 Task: Change  the formatting of the data to Which is Greater than 10 In conditional formating, put the option 'Red Text. 'add another formatting option Format As Table, insert the option Light Gray, Table style light 1 In the sheet   Optimize Sales   book
Action: Mouse moved to (31, 131)
Screenshot: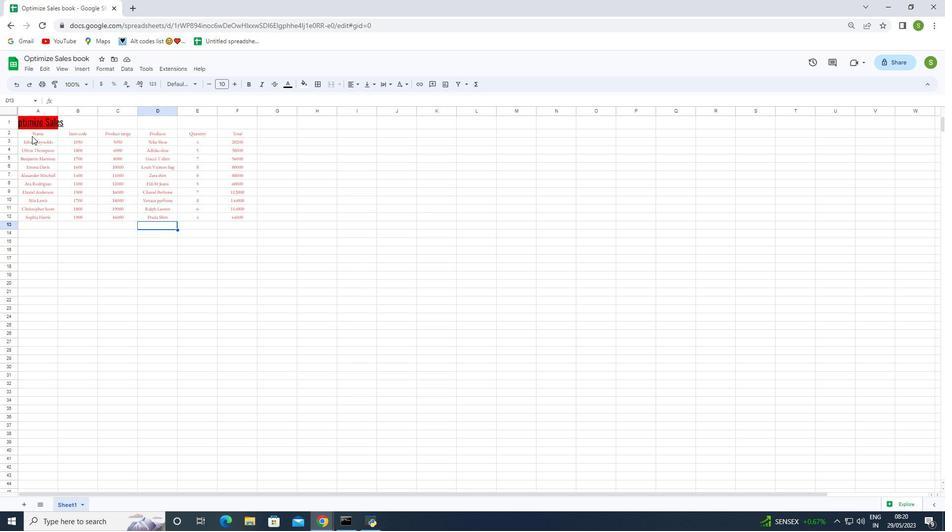 
Action: Mouse pressed left at (31, 131)
Screenshot: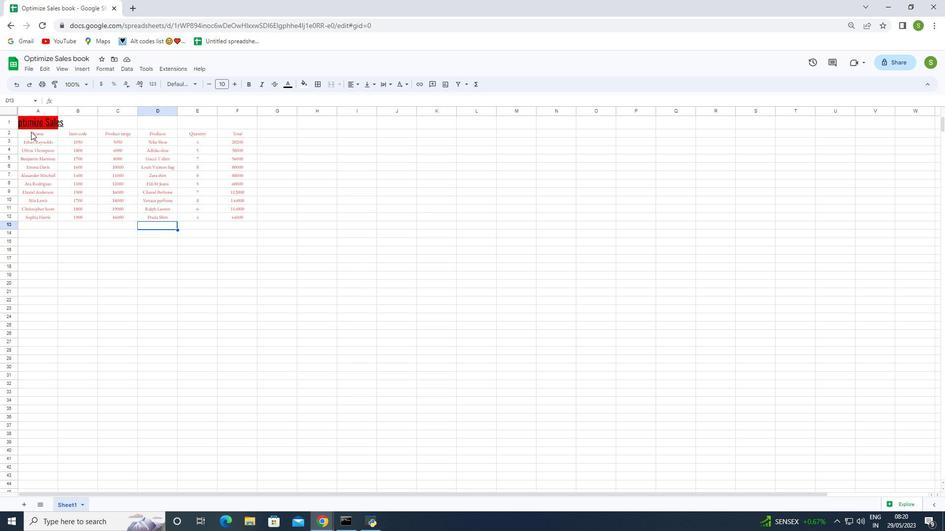 
Action: Mouse moved to (108, 70)
Screenshot: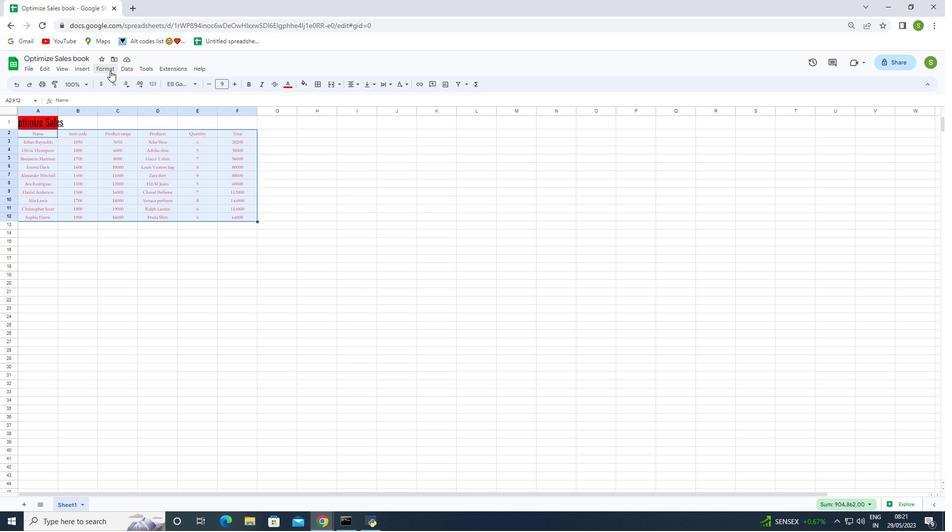 
Action: Mouse pressed left at (108, 70)
Screenshot: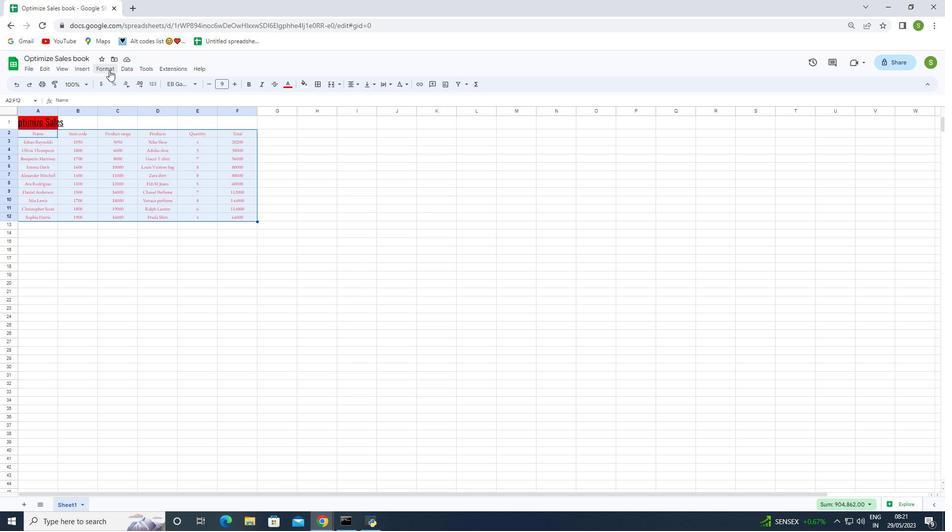 
Action: Mouse moved to (133, 199)
Screenshot: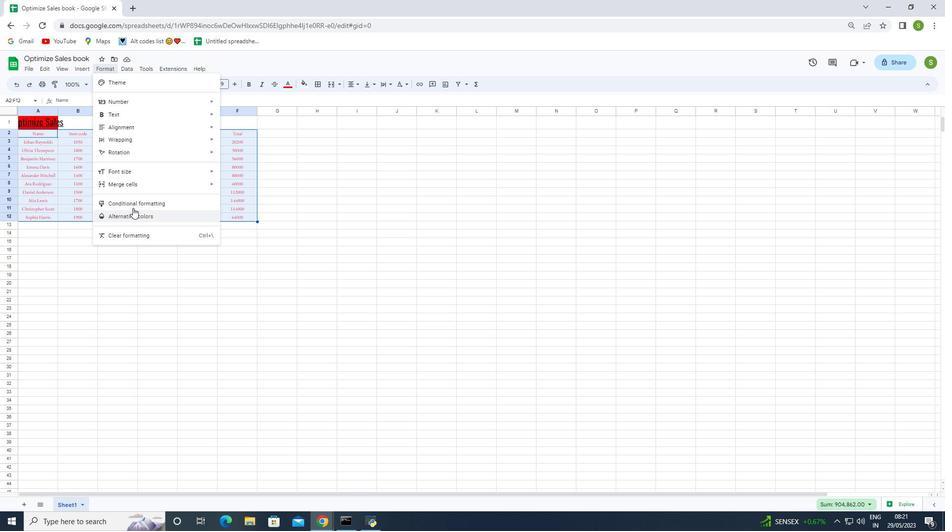 
Action: Mouse pressed left at (133, 199)
Screenshot: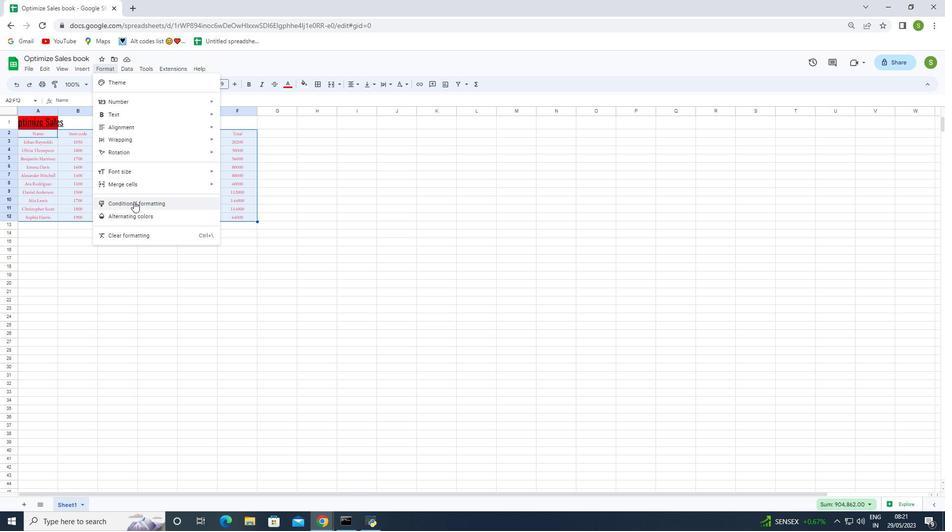 
Action: Mouse moved to (838, 191)
Screenshot: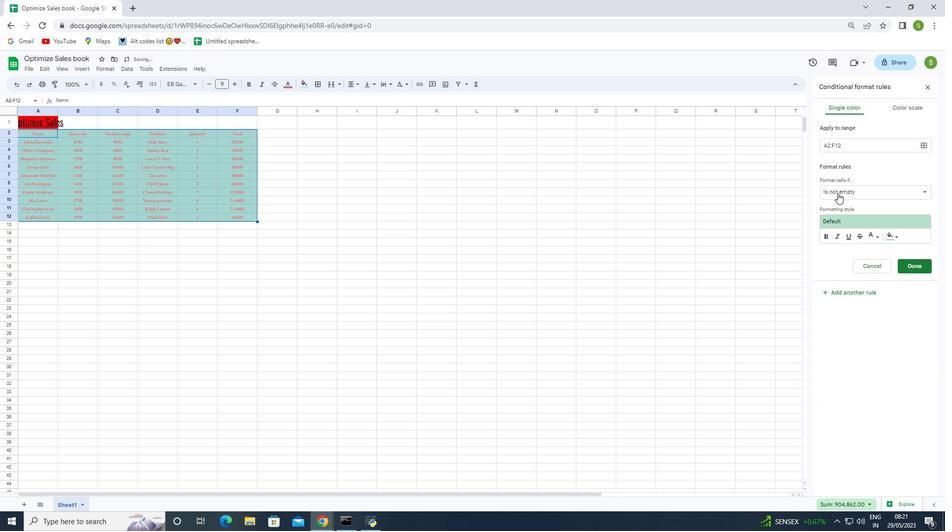 
Action: Mouse pressed left at (838, 191)
Screenshot: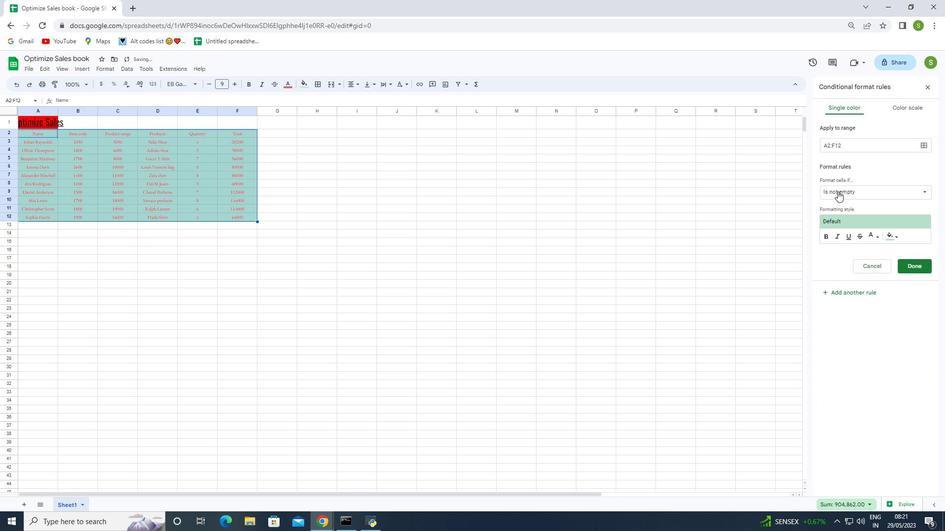 
Action: Mouse moved to (853, 319)
Screenshot: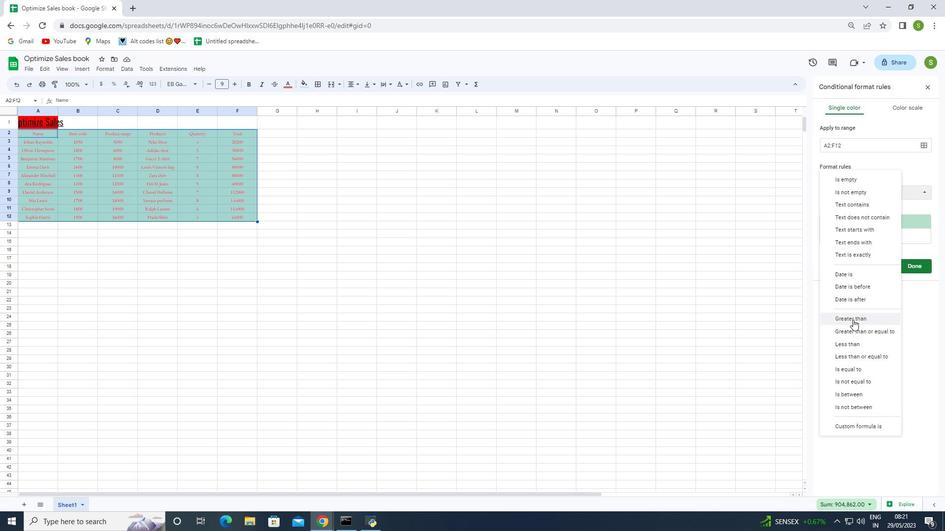 
Action: Mouse pressed left at (853, 319)
Screenshot: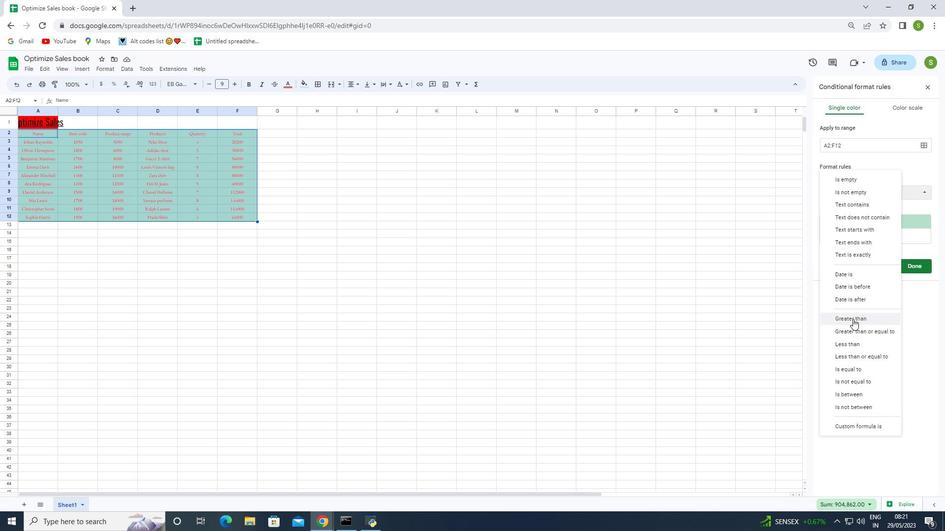 
Action: Mouse moved to (844, 212)
Screenshot: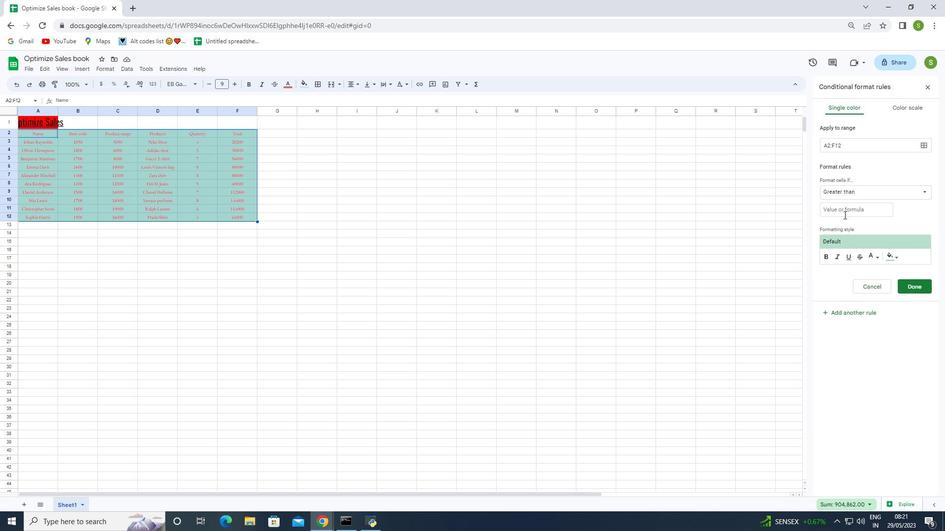 
Action: Mouse pressed left at (844, 212)
Screenshot: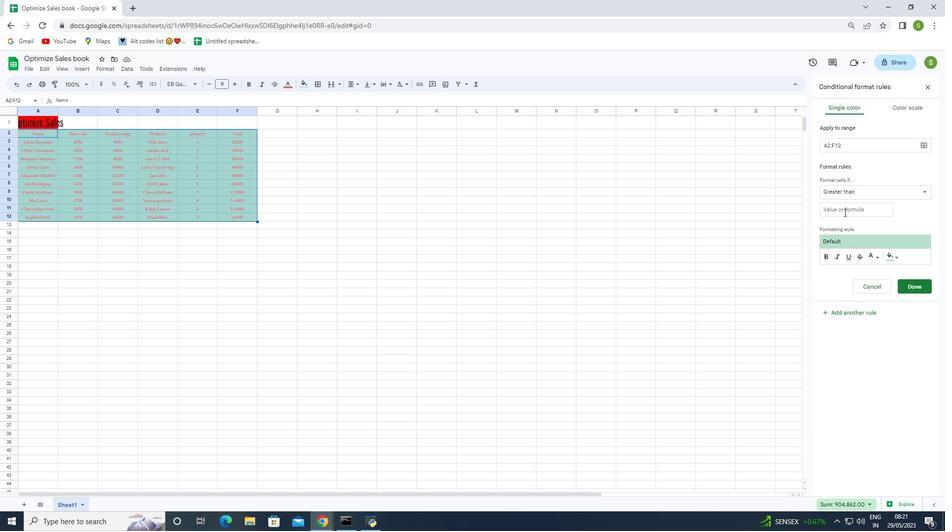 
Action: Key pressed 10
Screenshot: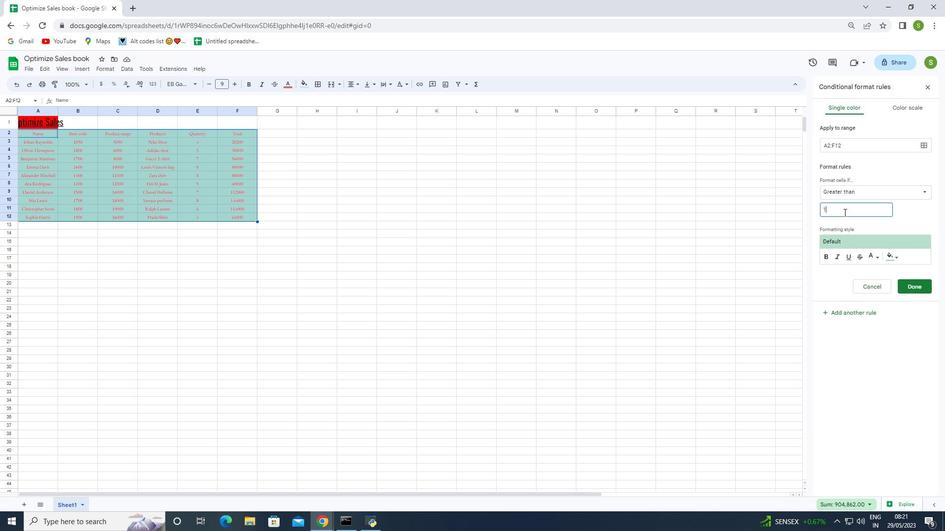 
Action: Mouse moved to (876, 255)
Screenshot: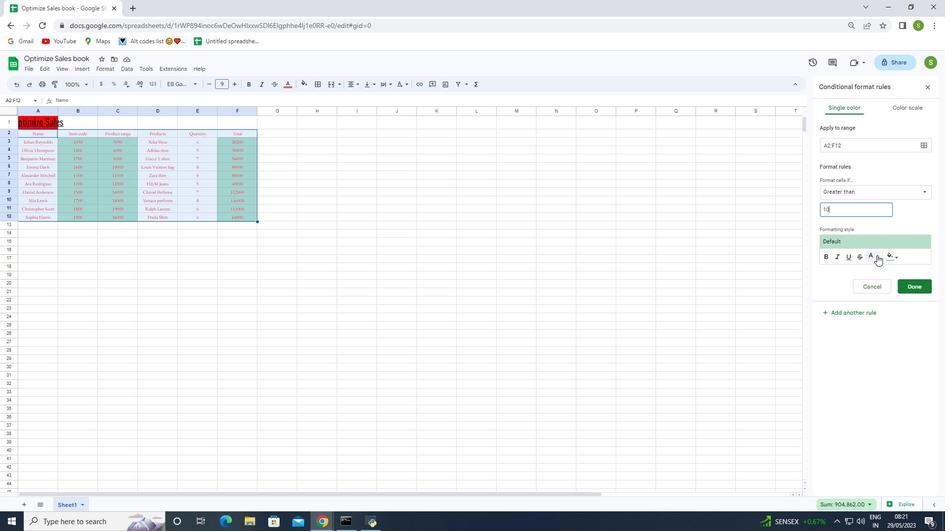 
Action: Mouse pressed left at (876, 255)
Screenshot: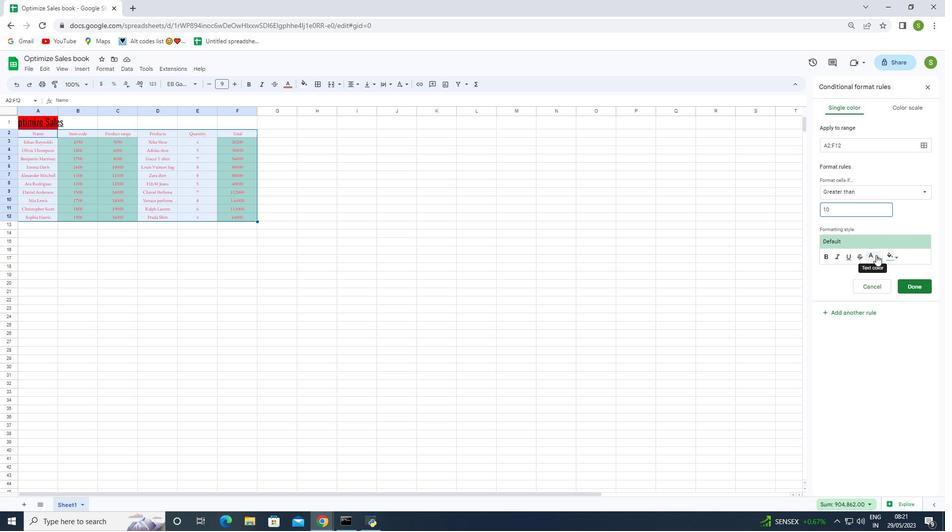 
Action: Mouse moved to (805, 292)
Screenshot: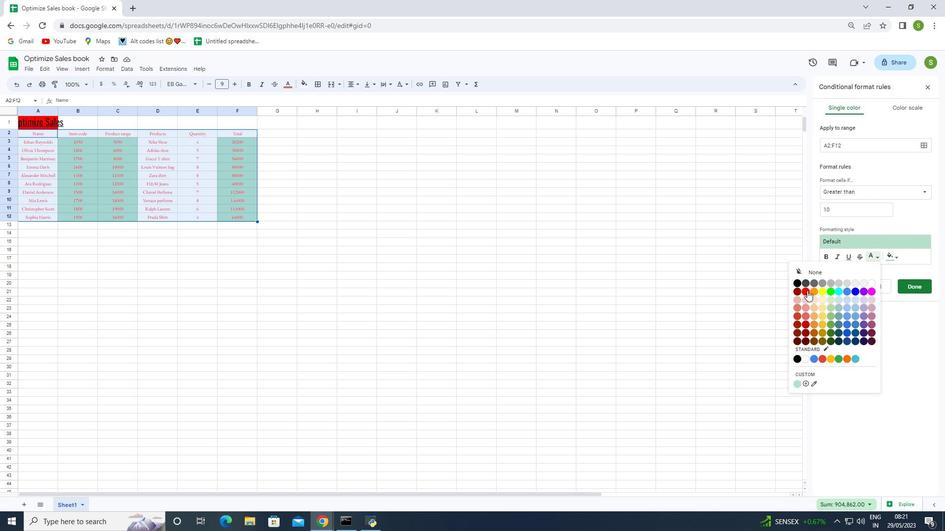
Action: Mouse pressed left at (805, 292)
Screenshot: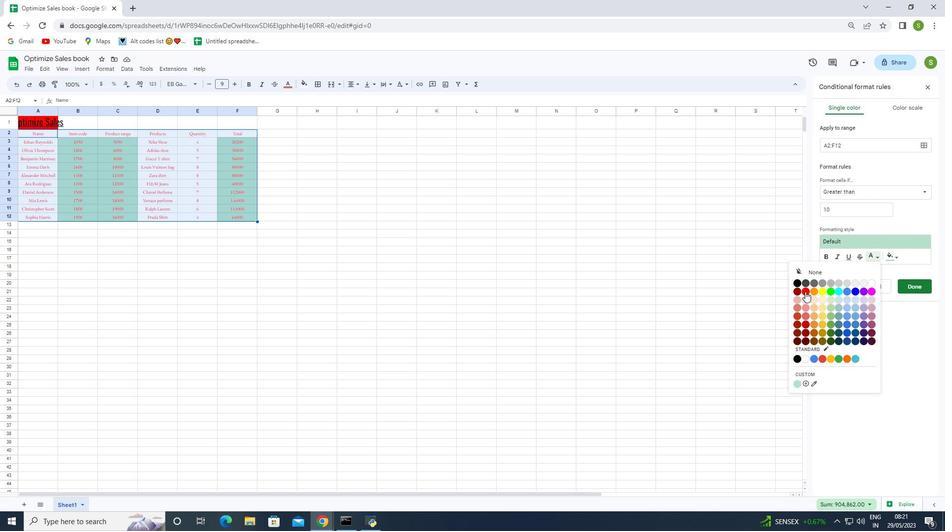 
Action: Mouse moved to (894, 257)
Screenshot: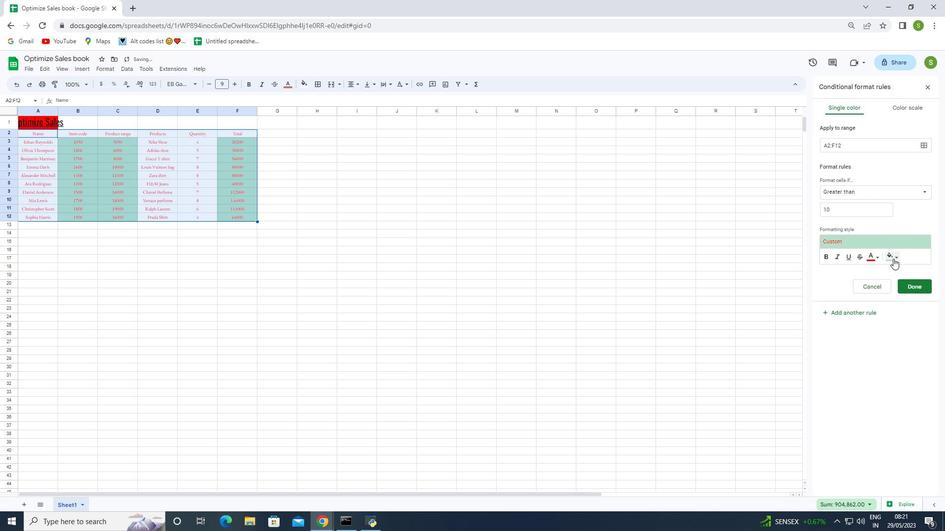
Action: Mouse pressed left at (894, 257)
Screenshot: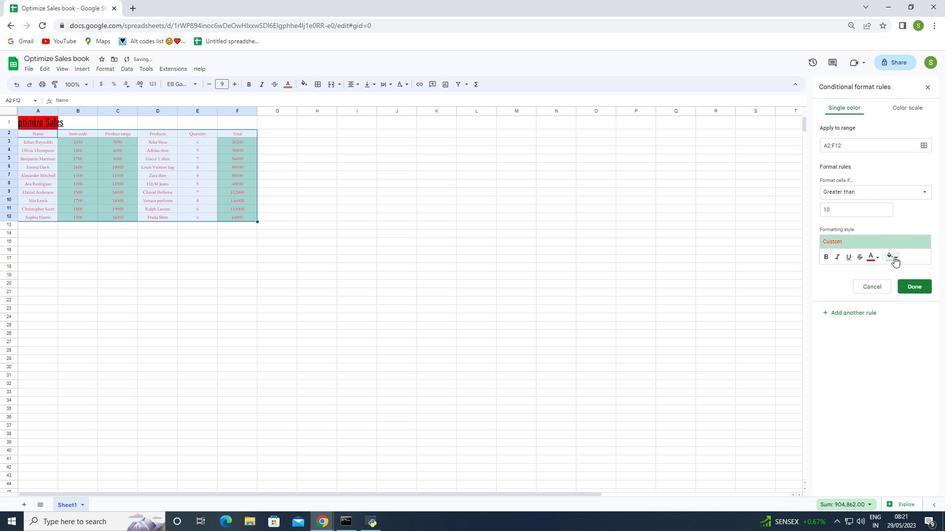 
Action: Mouse moved to (828, 271)
Screenshot: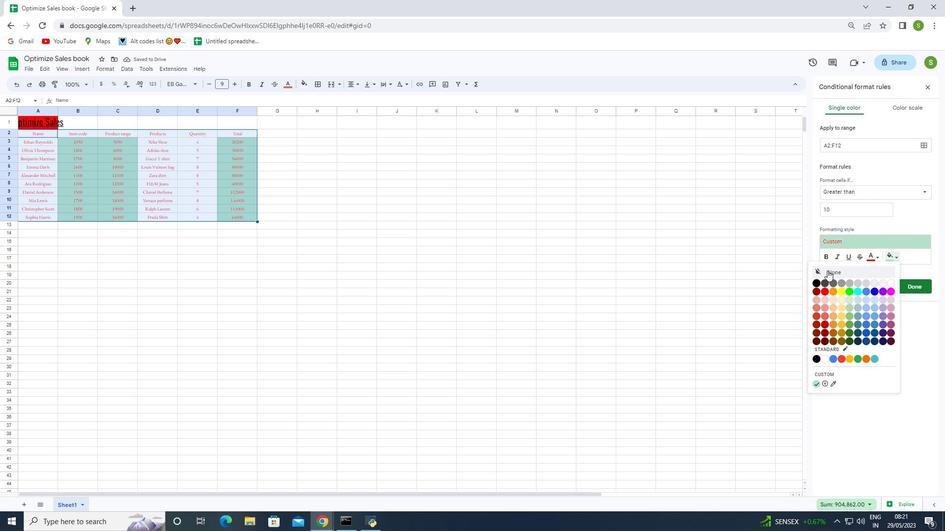 
Action: Mouse pressed left at (828, 271)
Screenshot: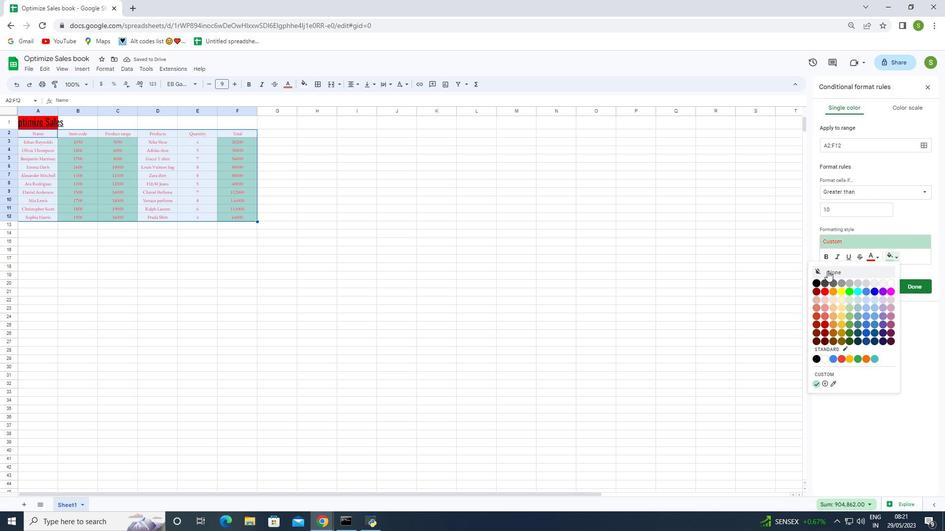
Action: Mouse moved to (215, 284)
Screenshot: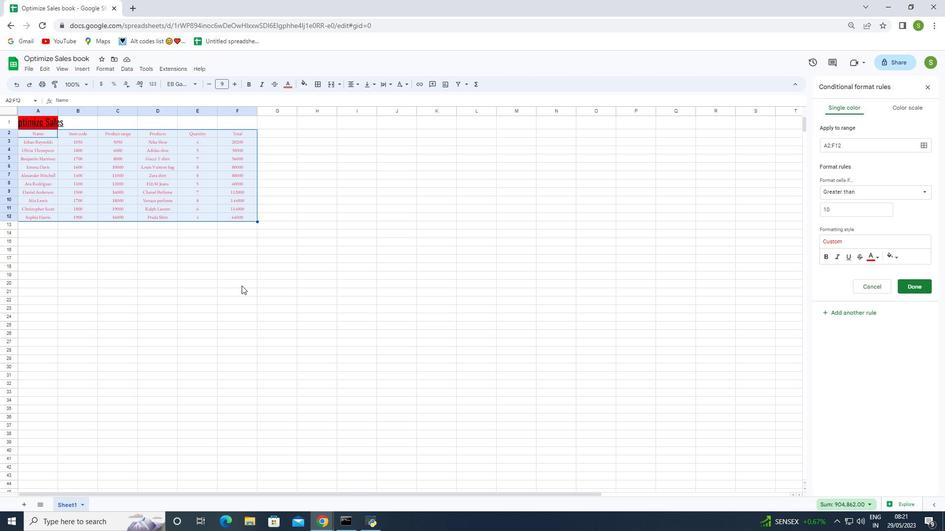 
Action: Mouse pressed left at (215, 284)
Screenshot: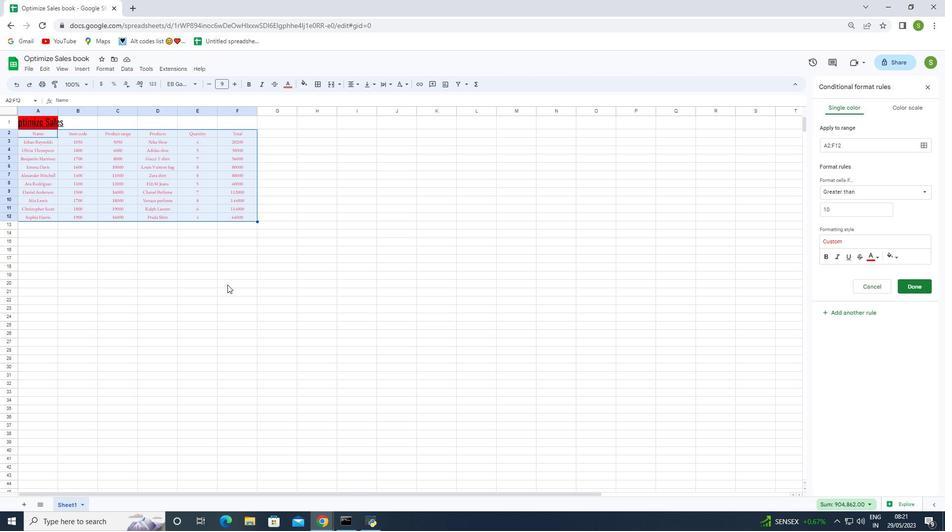 
Action: Mouse moved to (21, 123)
Screenshot: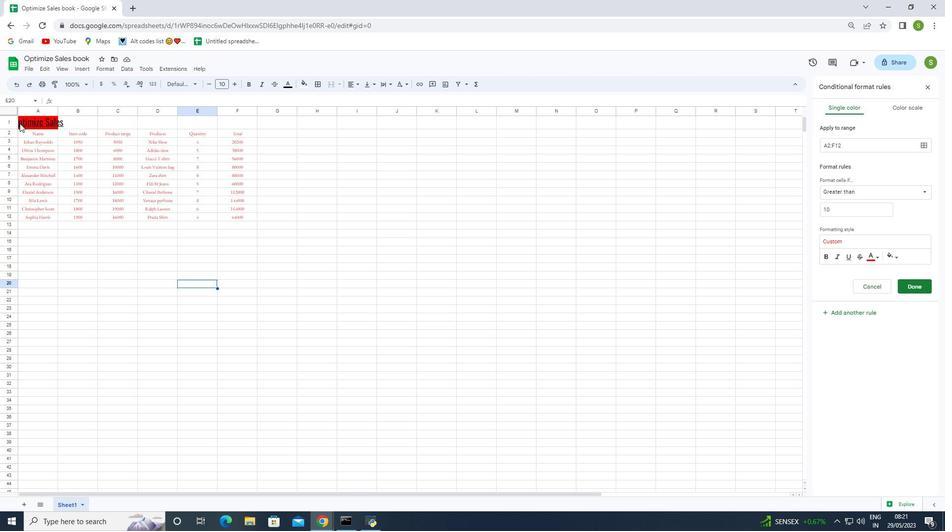 
Action: Mouse pressed left at (21, 123)
Screenshot: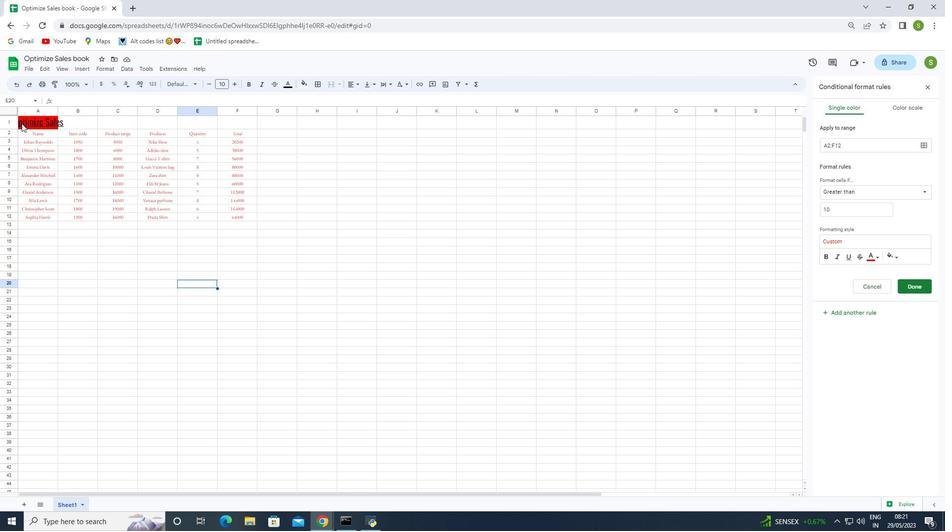 
Action: Mouse moved to (305, 86)
Screenshot: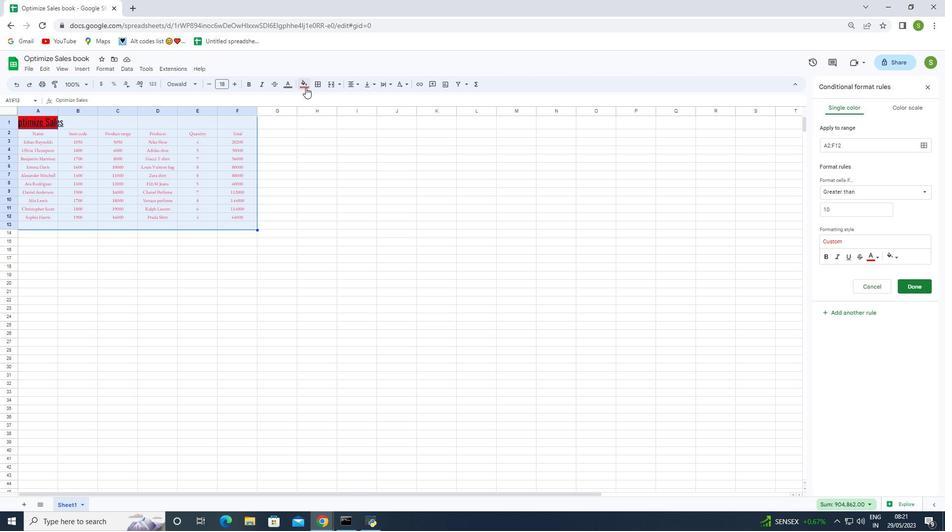 
Action: Mouse pressed left at (305, 86)
Screenshot: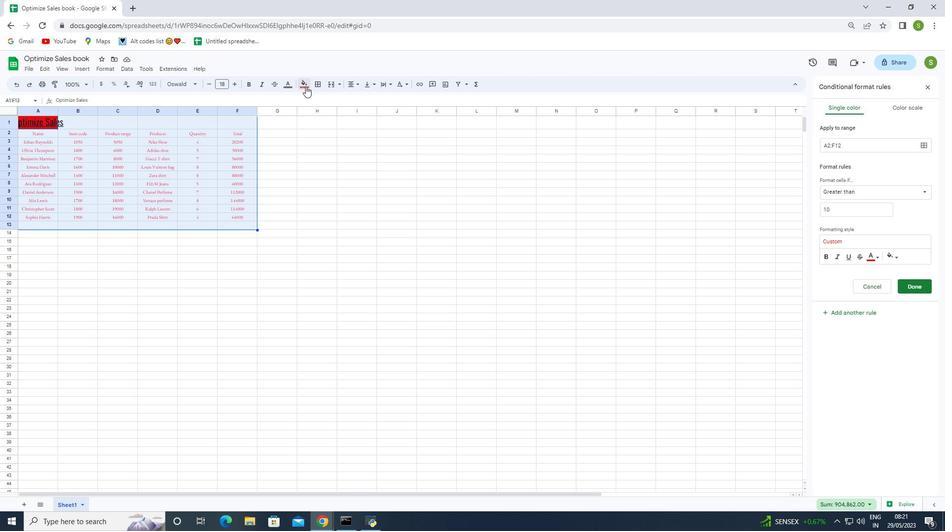 
Action: Mouse moved to (379, 112)
Screenshot: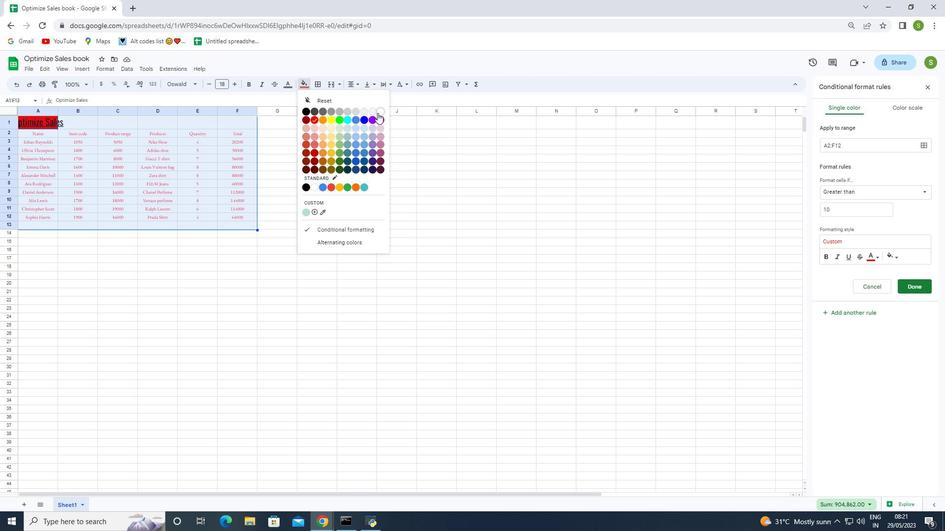 
Action: Mouse pressed left at (379, 112)
Screenshot: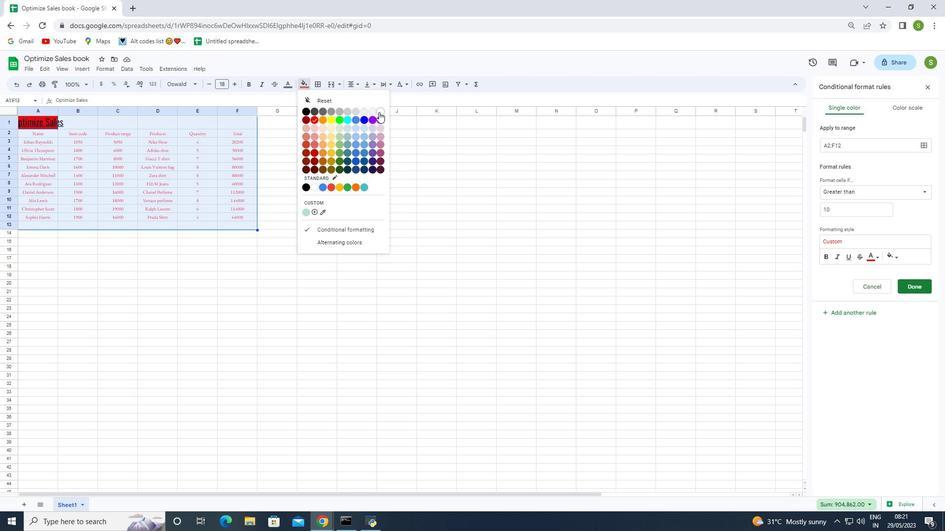 
Action: Mouse moved to (34, 130)
Screenshot: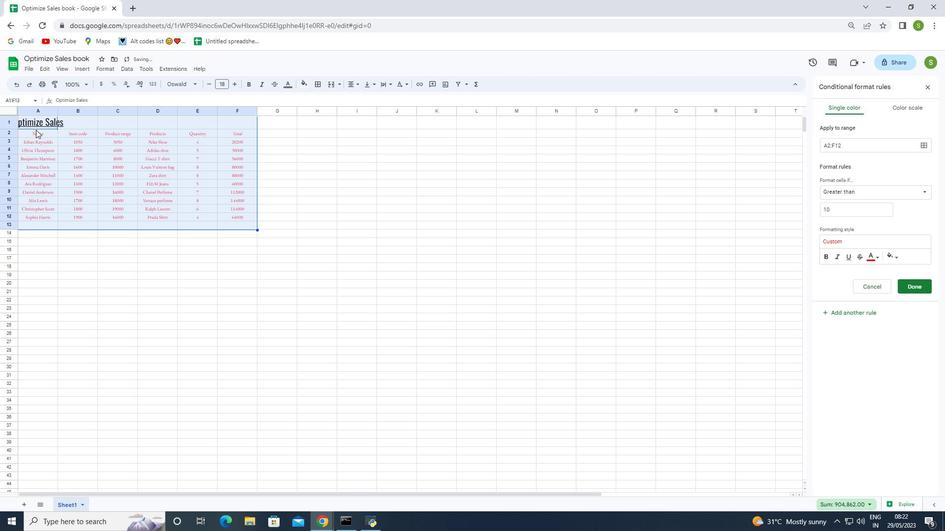
Action: Mouse pressed left at (34, 130)
Screenshot: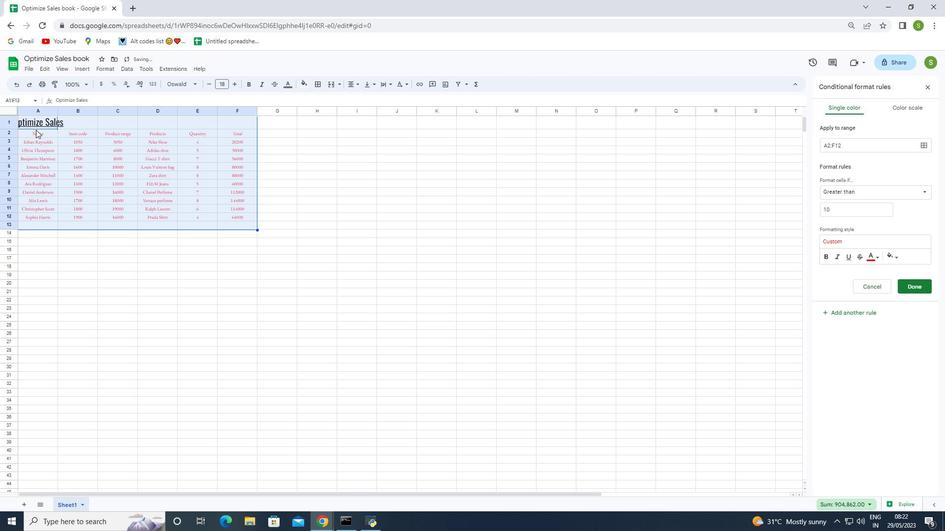 
Action: Mouse moved to (301, 86)
Screenshot: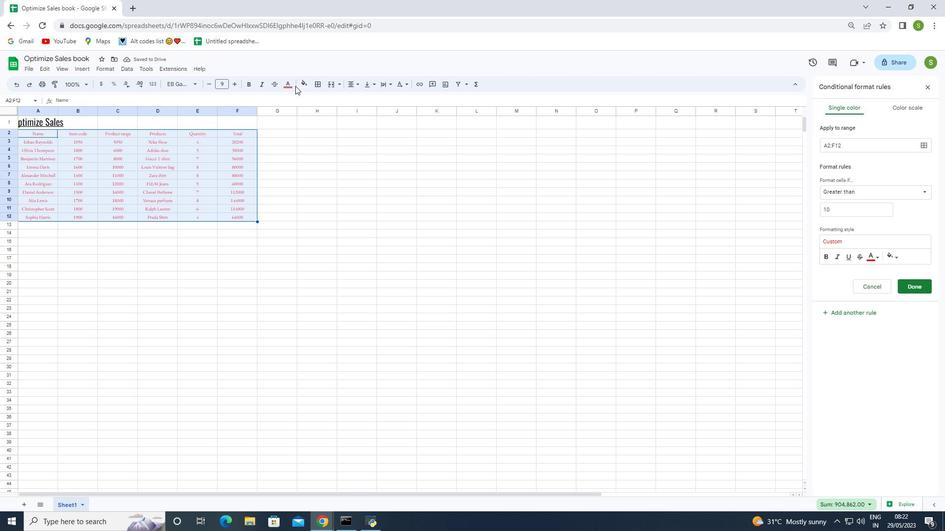 
Action: Mouse pressed left at (301, 86)
Screenshot: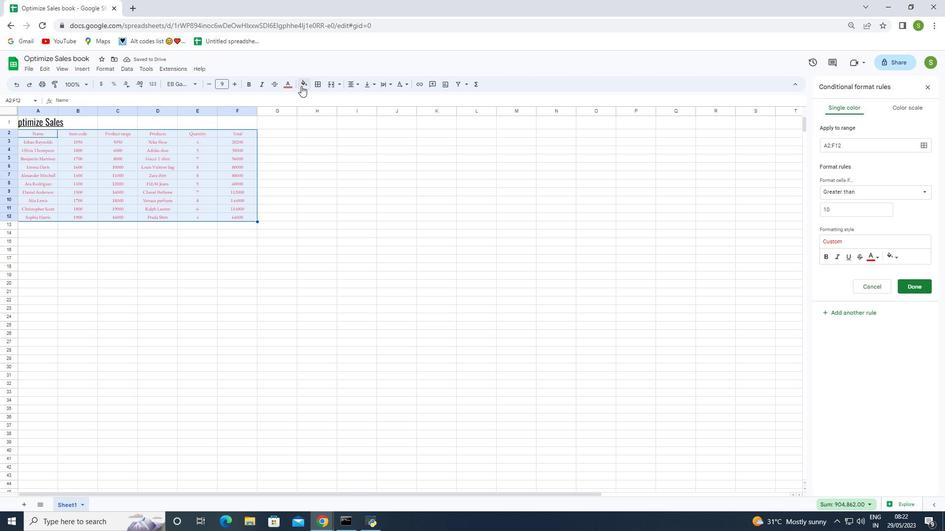 
Action: Mouse moved to (383, 111)
Screenshot: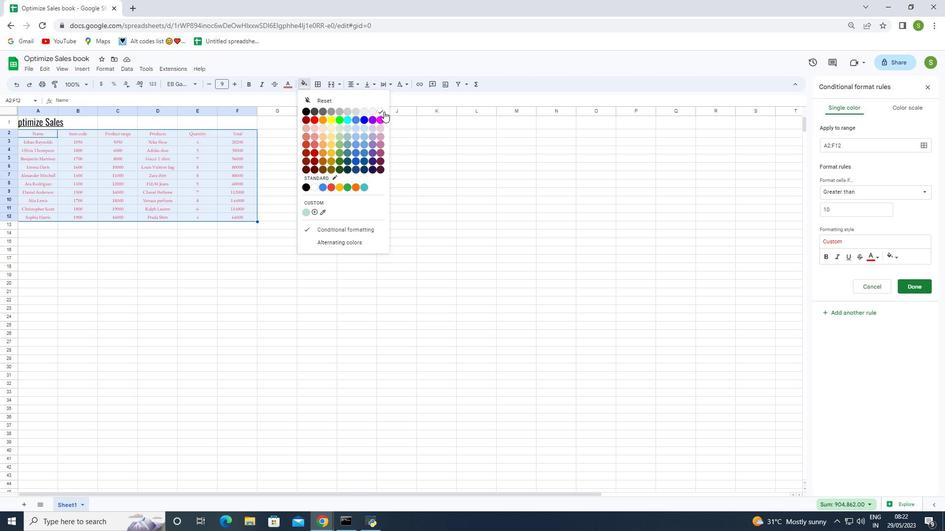 
Action: Mouse pressed left at (383, 111)
Screenshot: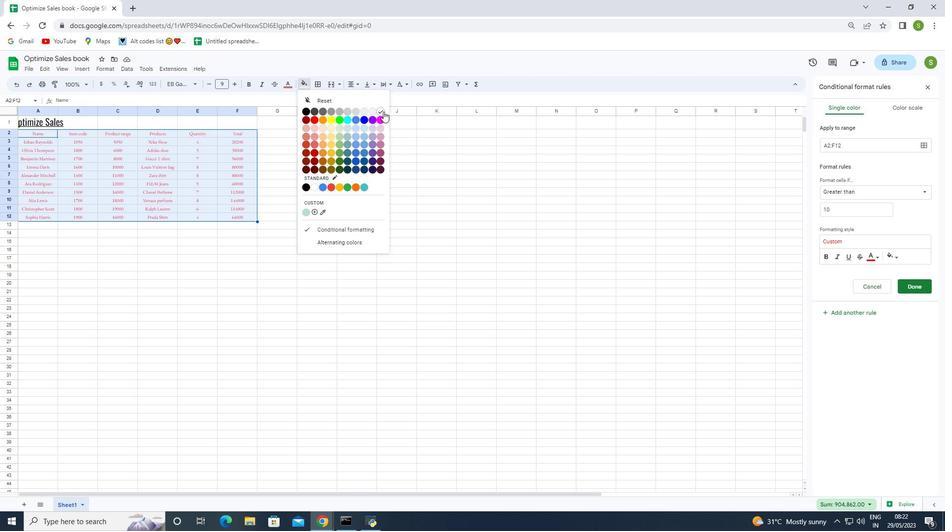 
Action: Mouse moved to (309, 86)
Screenshot: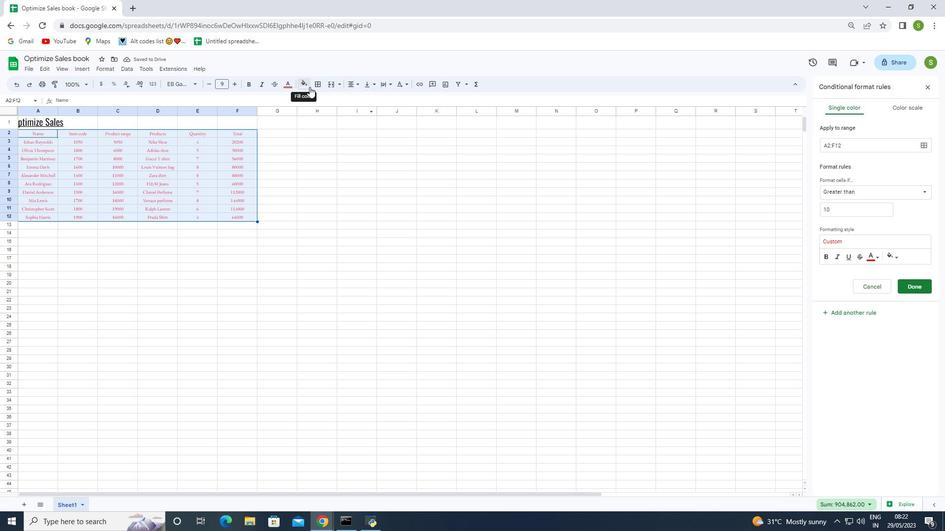 
Action: Mouse pressed left at (309, 86)
Screenshot: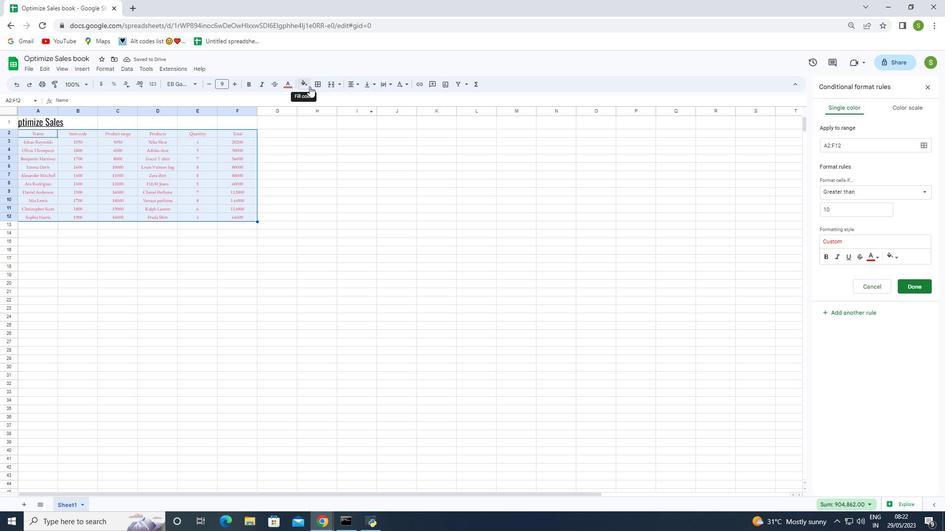 
Action: Mouse moved to (304, 111)
Screenshot: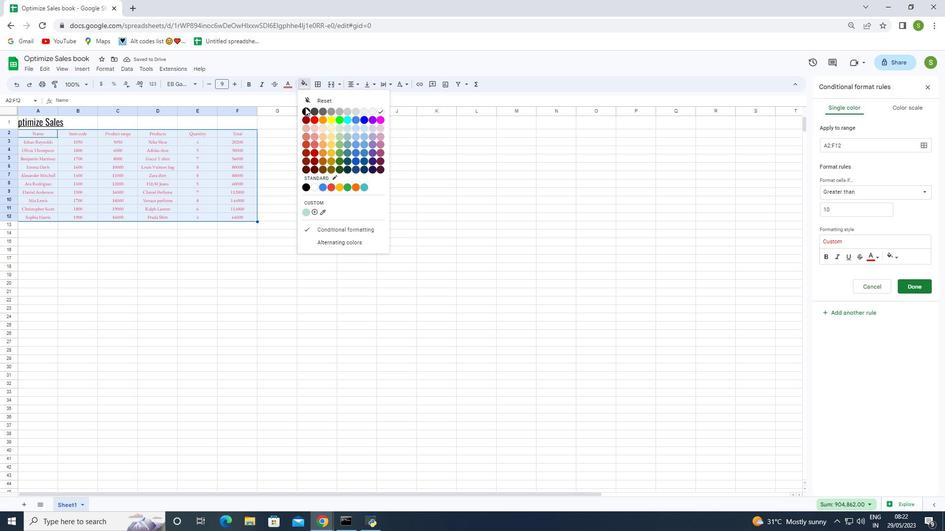 
Action: Mouse pressed left at (304, 111)
Screenshot: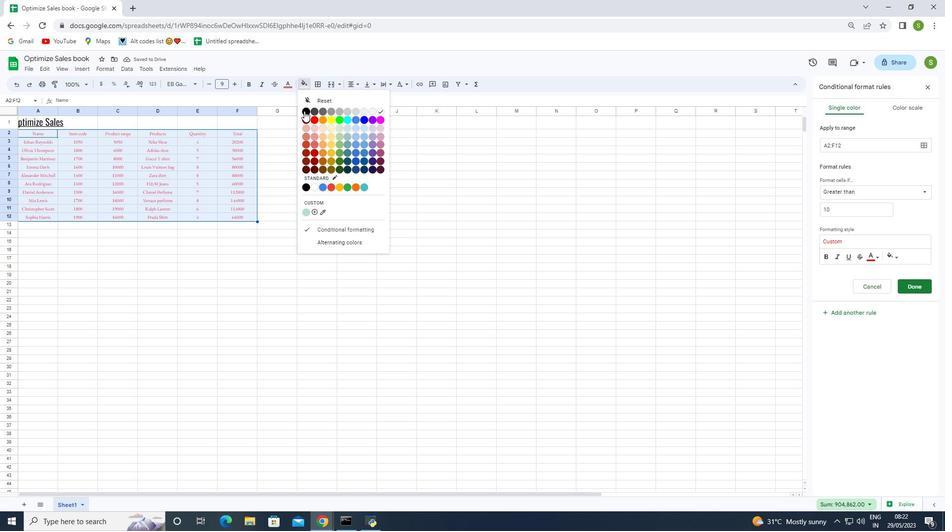 
Action: Mouse moved to (310, 81)
Screenshot: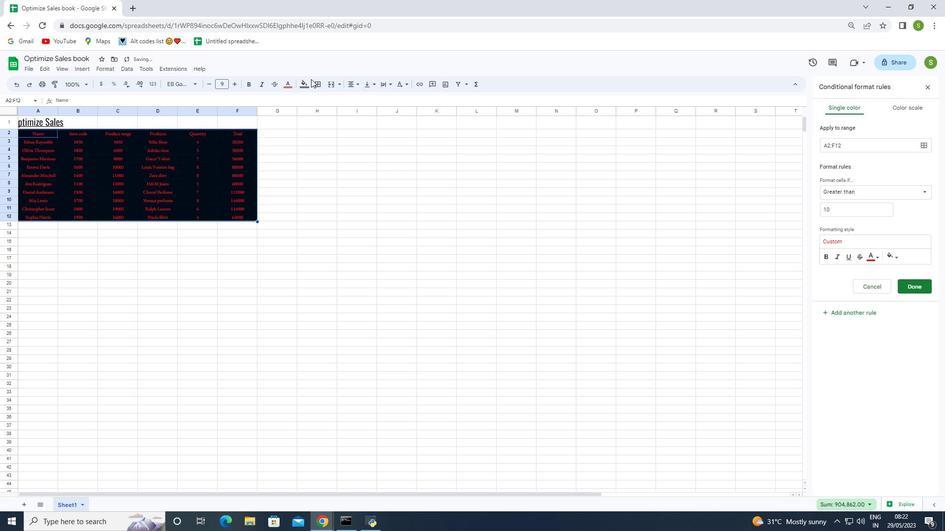 
Action: Mouse pressed left at (310, 81)
Screenshot: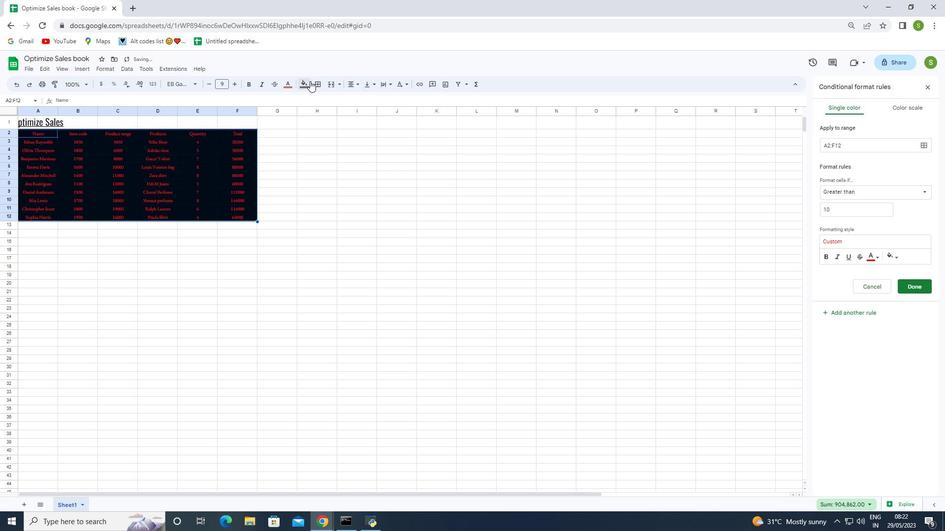 
Action: Mouse moved to (382, 109)
Screenshot: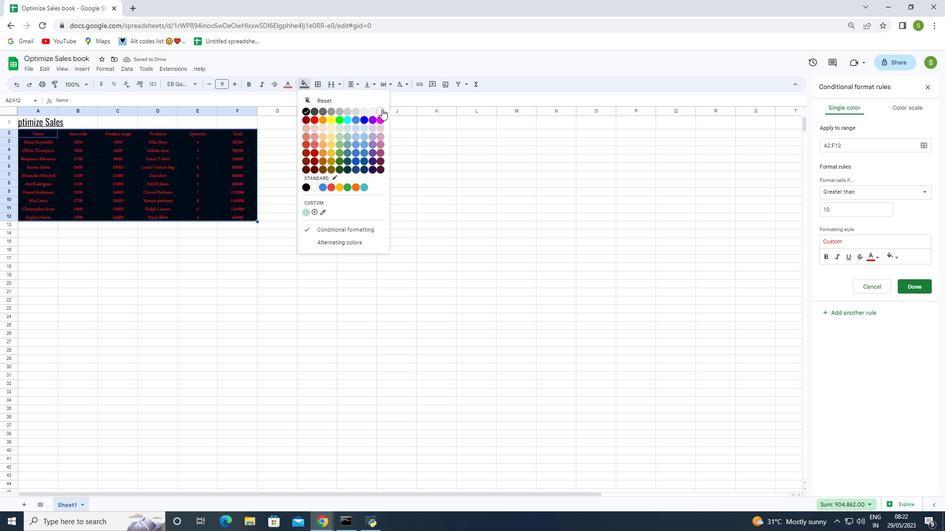 
Action: Mouse pressed left at (382, 109)
Screenshot: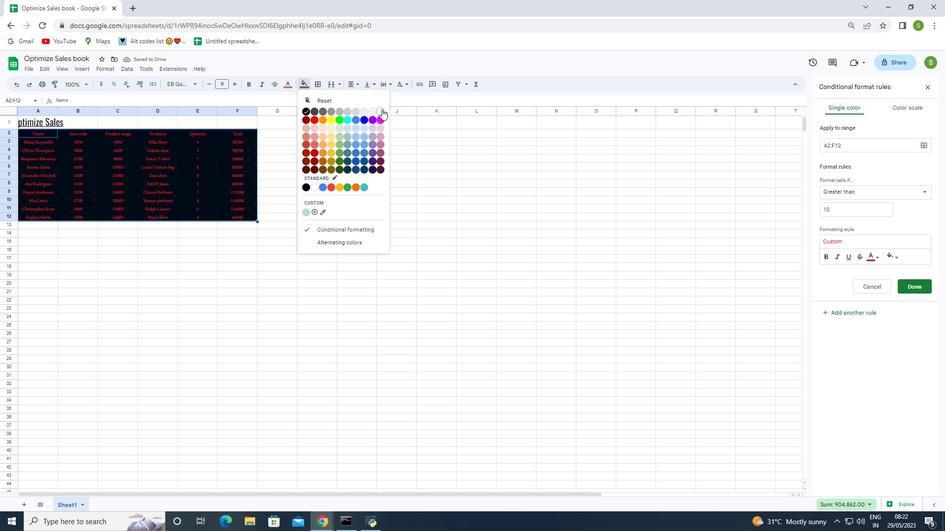 
Action: Mouse moved to (293, 82)
Screenshot: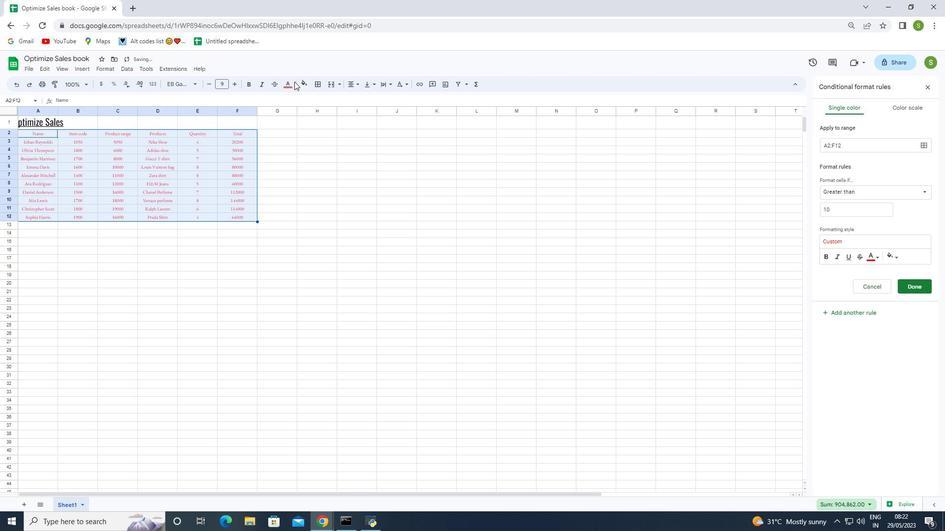 
Action: Mouse pressed left at (293, 82)
Screenshot: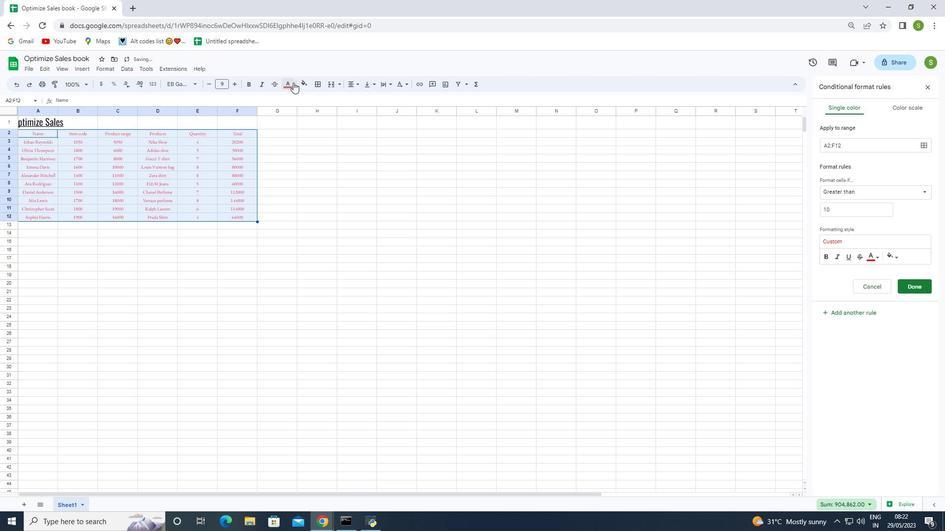 
Action: Mouse moved to (290, 111)
Screenshot: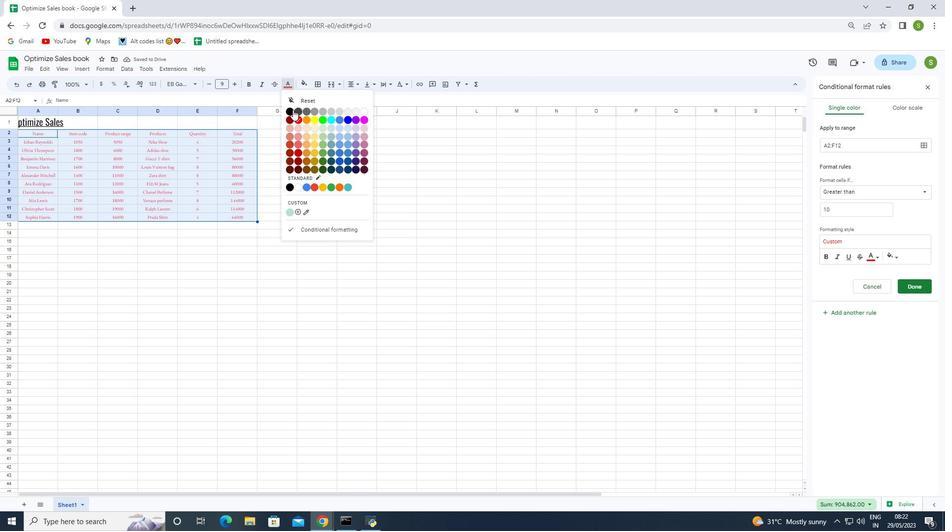 
Action: Mouse pressed left at (290, 111)
Screenshot: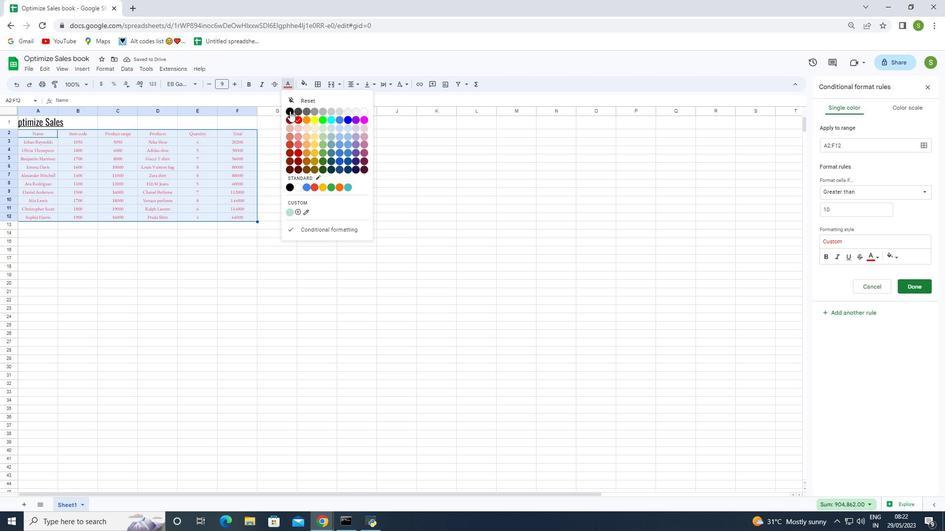 
Action: Mouse moved to (316, 179)
Screenshot: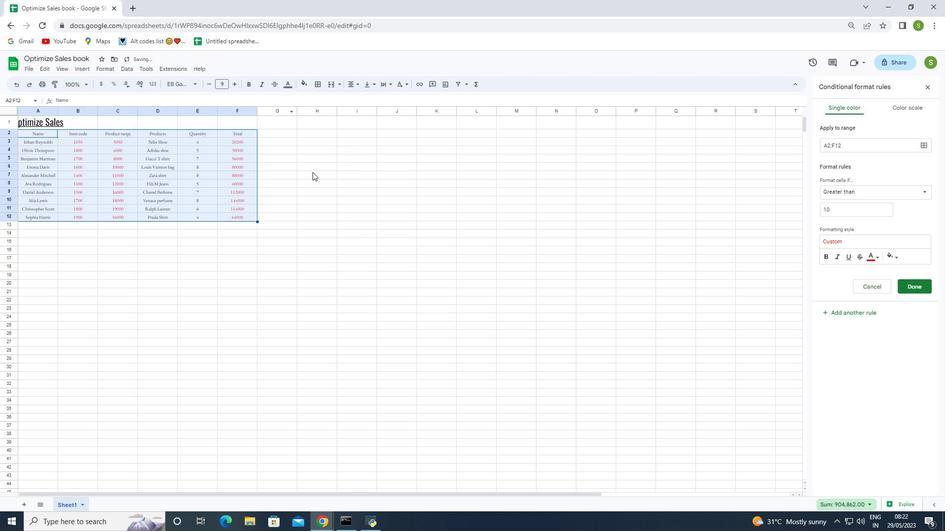 
Action: Mouse pressed left at (316, 179)
Screenshot: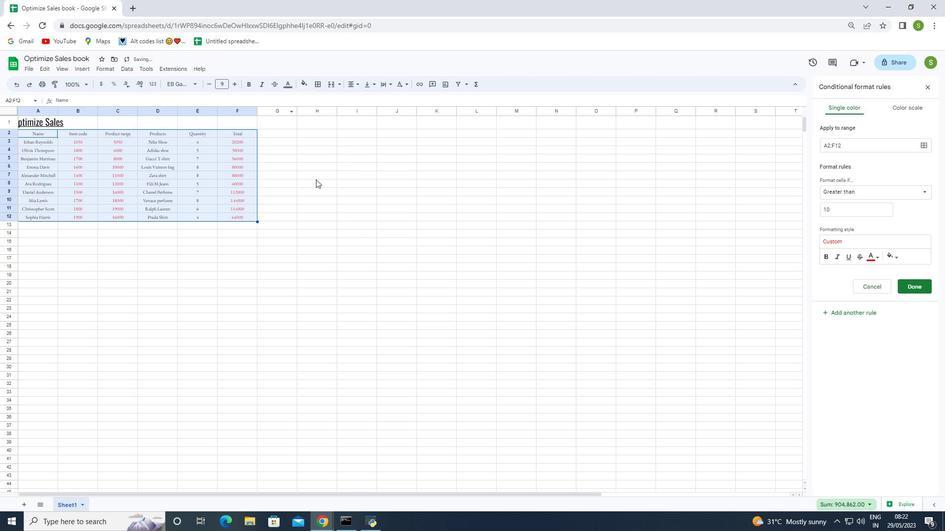 
Action: Mouse moved to (35, 132)
Screenshot: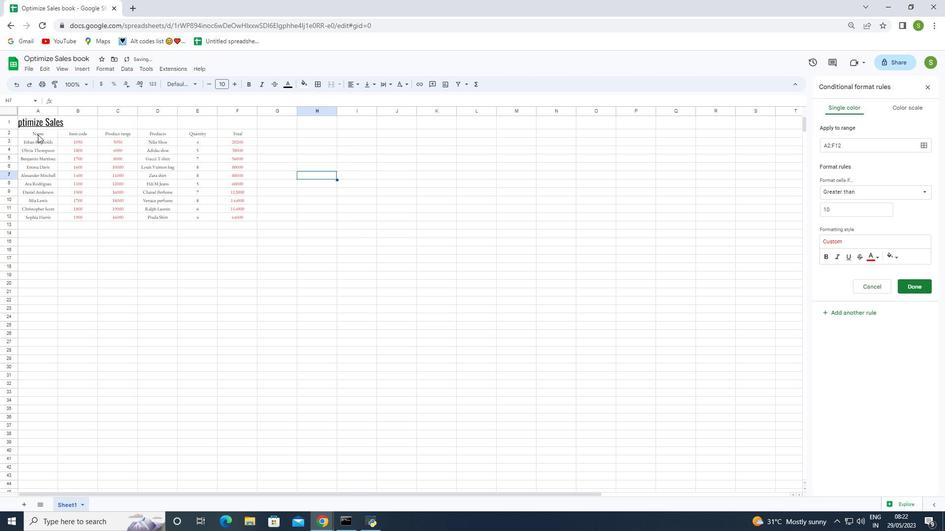 
Action: Mouse pressed left at (35, 132)
Screenshot: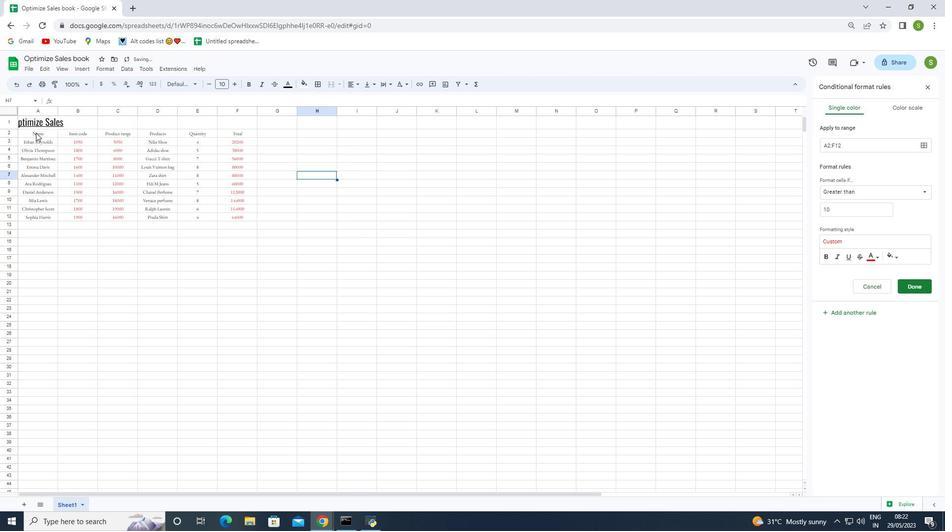 
Action: Mouse moved to (292, 85)
Screenshot: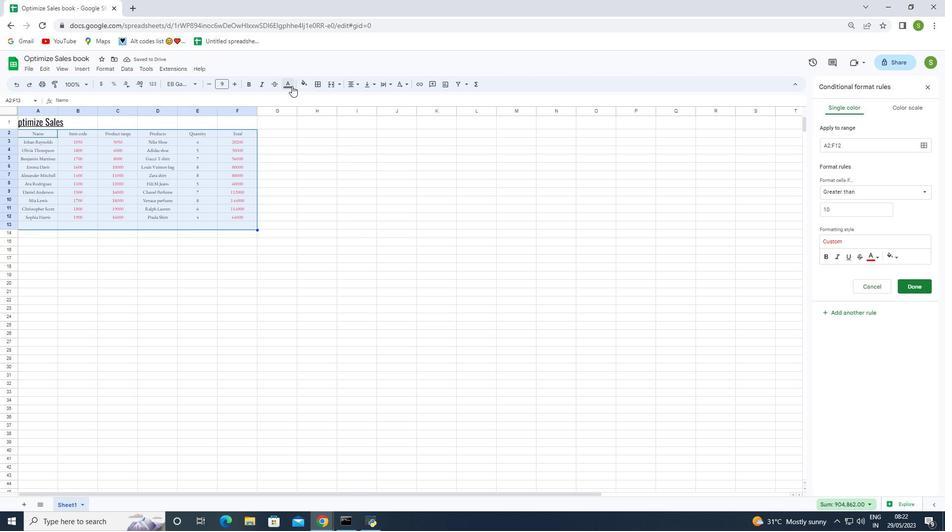 
Action: Mouse pressed left at (292, 85)
Screenshot: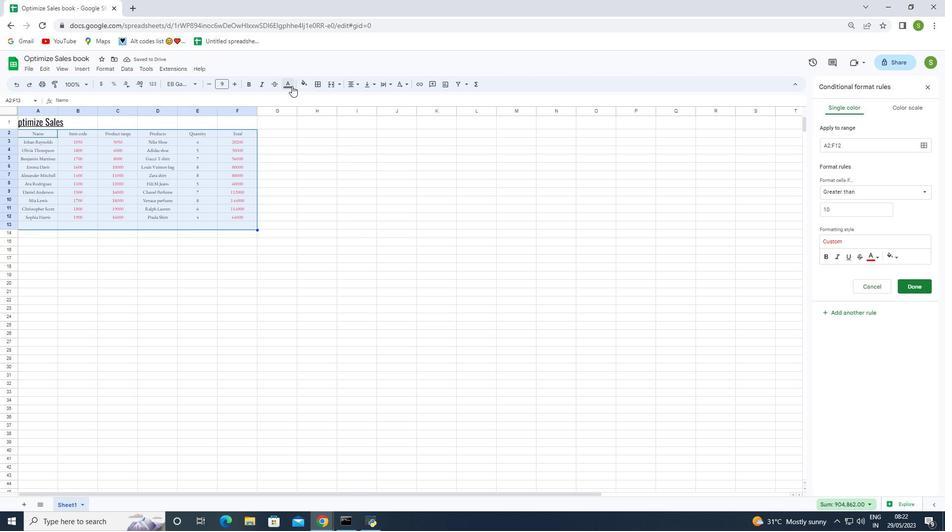 
Action: Mouse moved to (291, 112)
Screenshot: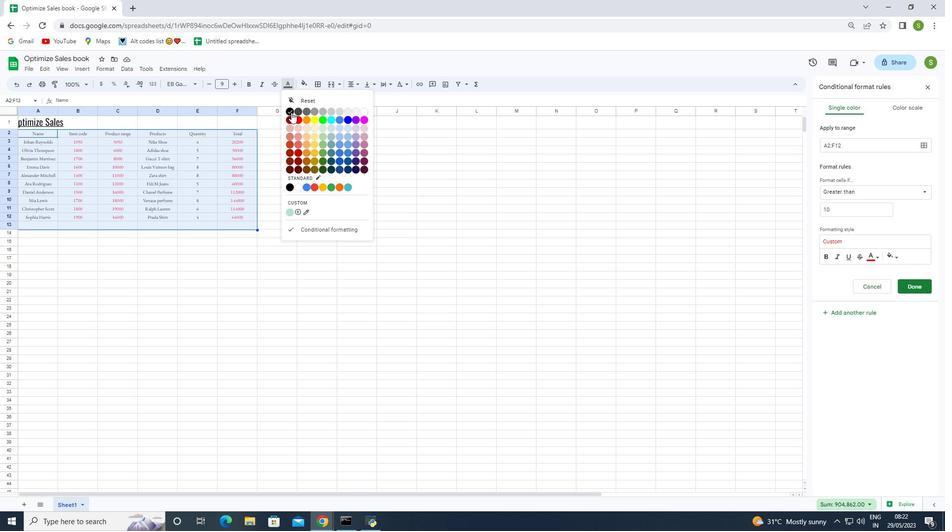 
Action: Mouse pressed left at (291, 112)
Screenshot: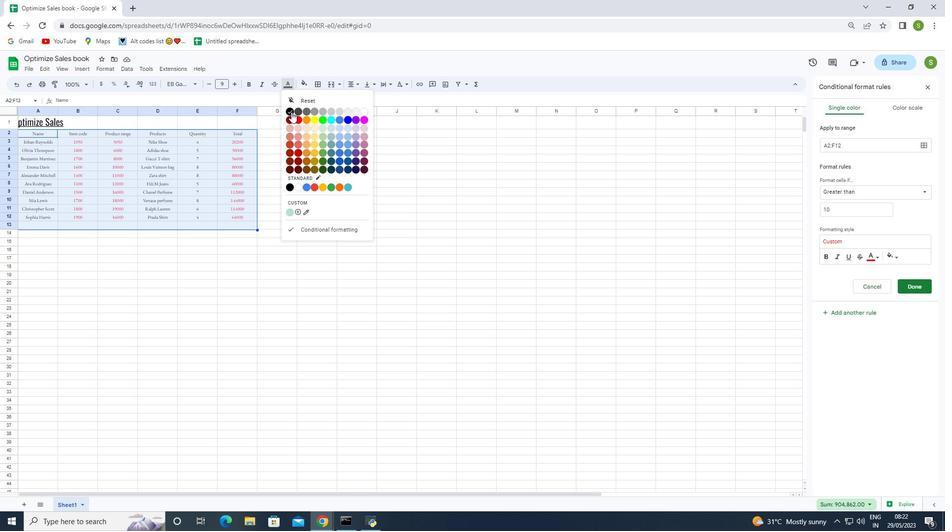 
Action: Mouse moved to (308, 197)
Screenshot: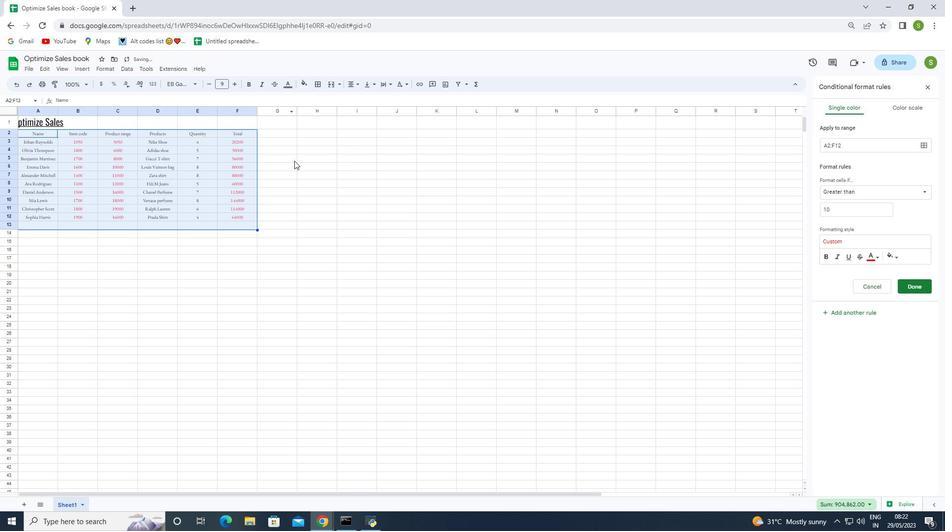 
Action: Mouse pressed left at (308, 197)
Screenshot: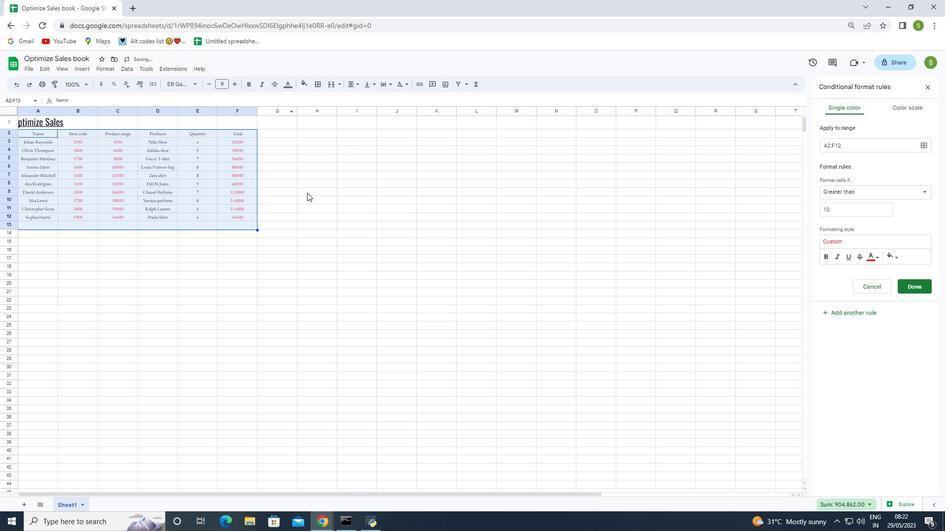 
Action: Mouse moved to (79, 141)
Screenshot: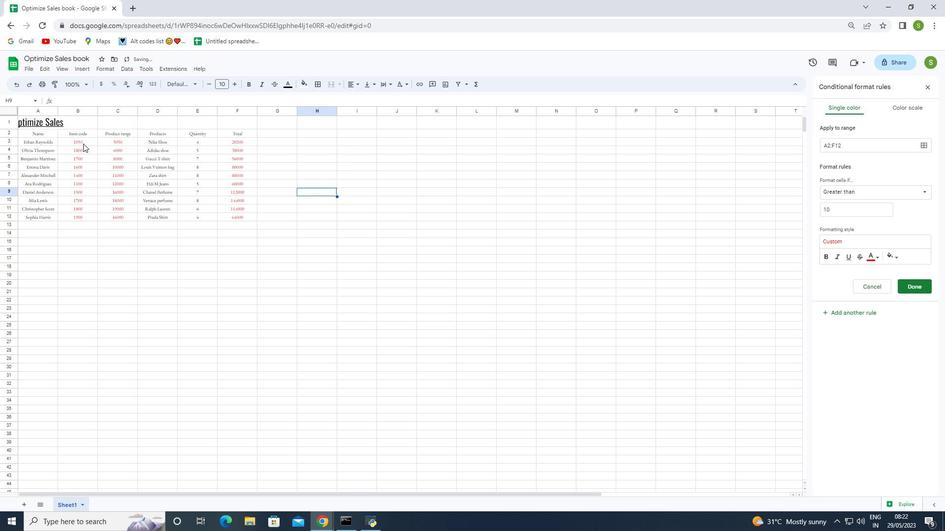 
Action: Mouse pressed left at (79, 141)
Screenshot: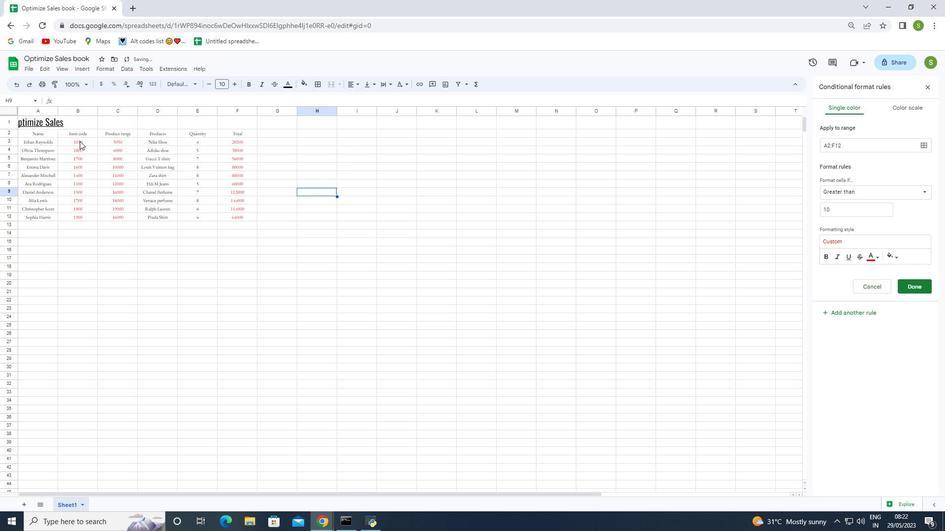 
Action: Mouse moved to (165, 306)
Screenshot: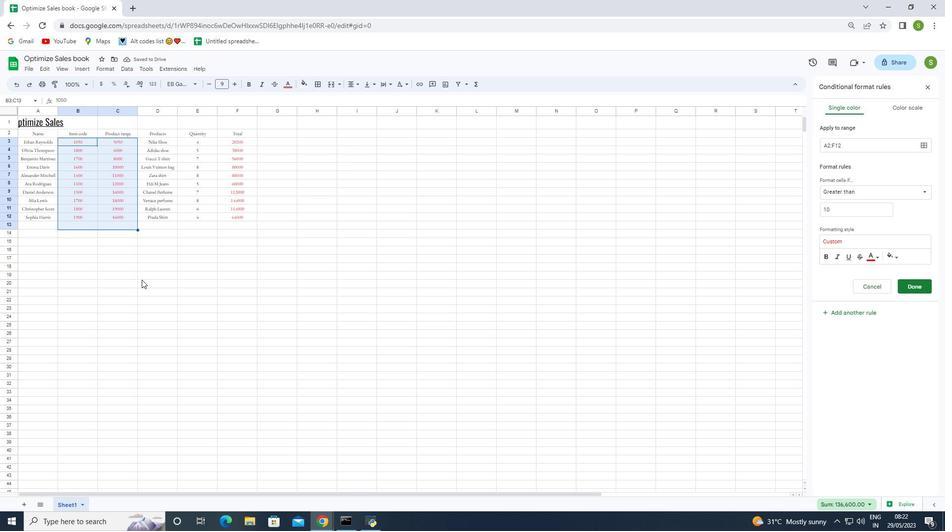 
Action: Mouse pressed left at (165, 306)
Screenshot: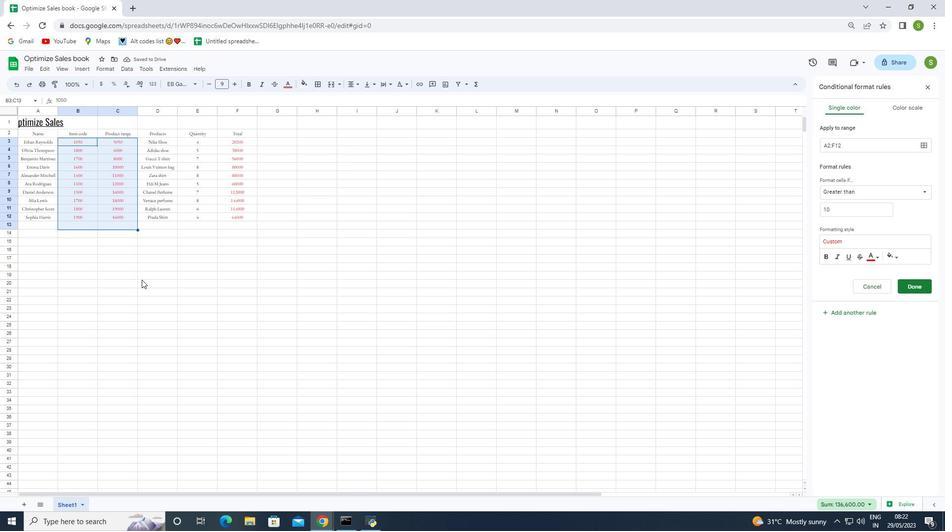 
Action: Mouse moved to (913, 284)
Screenshot: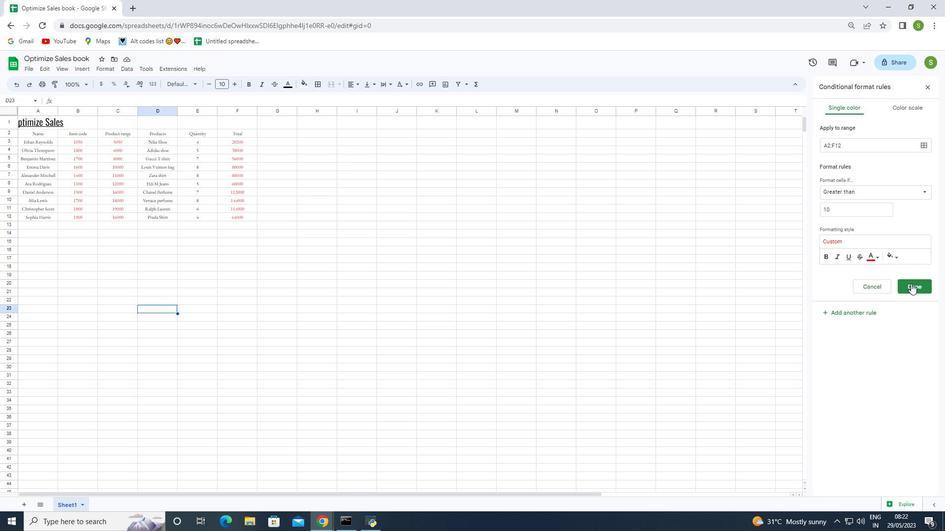 
Action: Mouse pressed left at (913, 284)
Screenshot: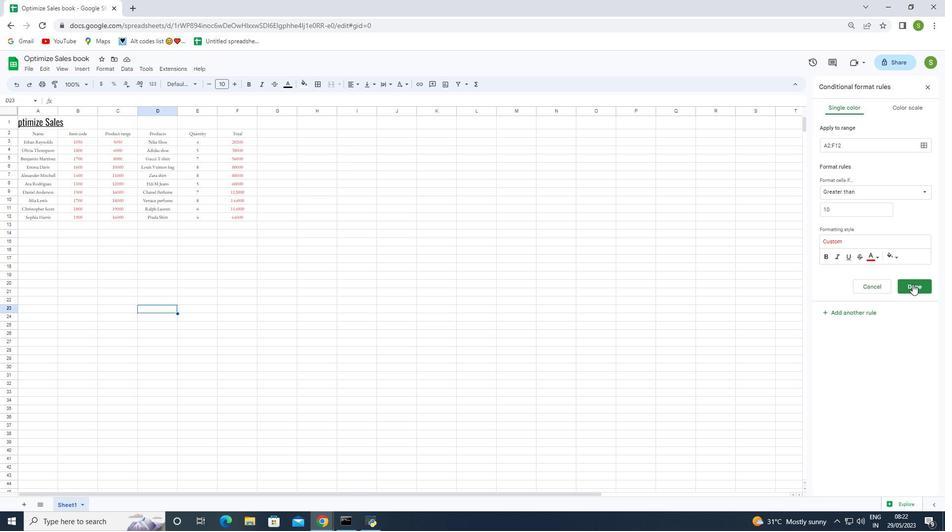
Action: Mouse moved to (22, 126)
Screenshot: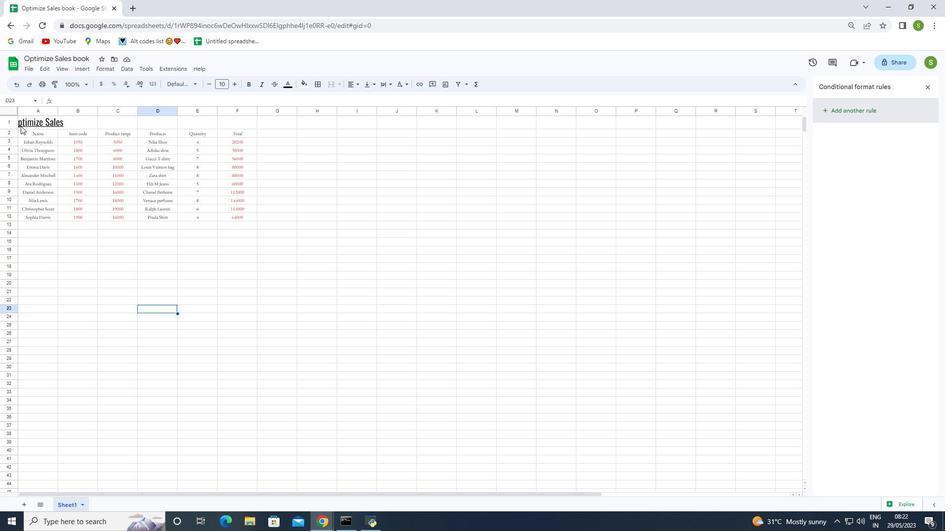 
Action: Mouse pressed left at (22, 126)
Screenshot: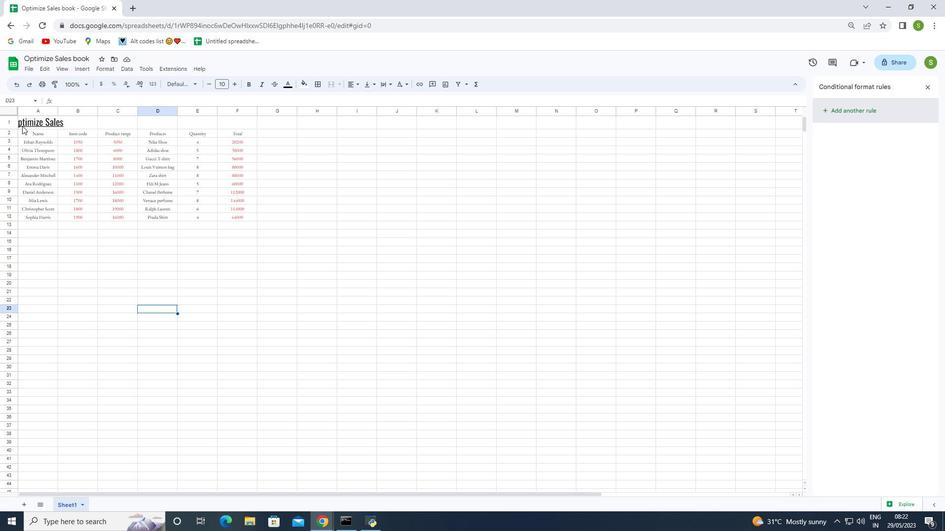 
Action: Mouse moved to (106, 71)
Screenshot: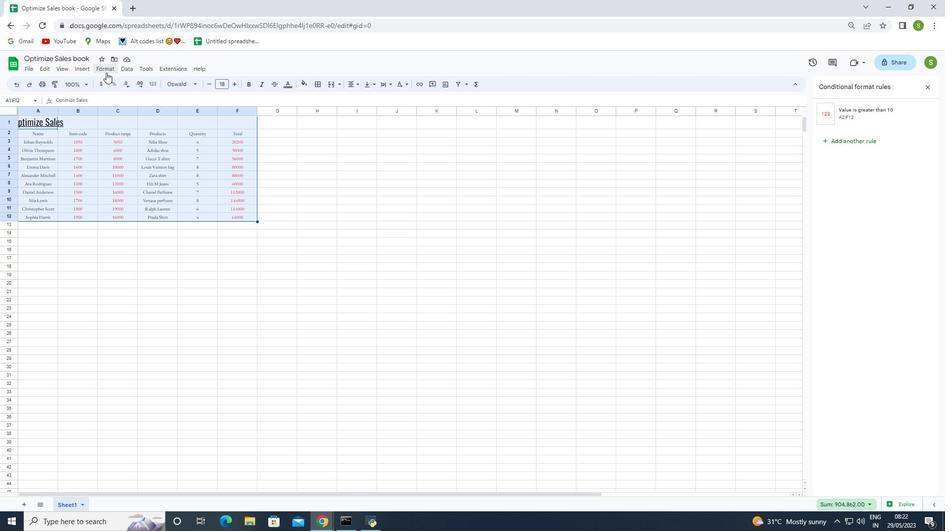 
Action: Mouse pressed left at (106, 71)
Screenshot: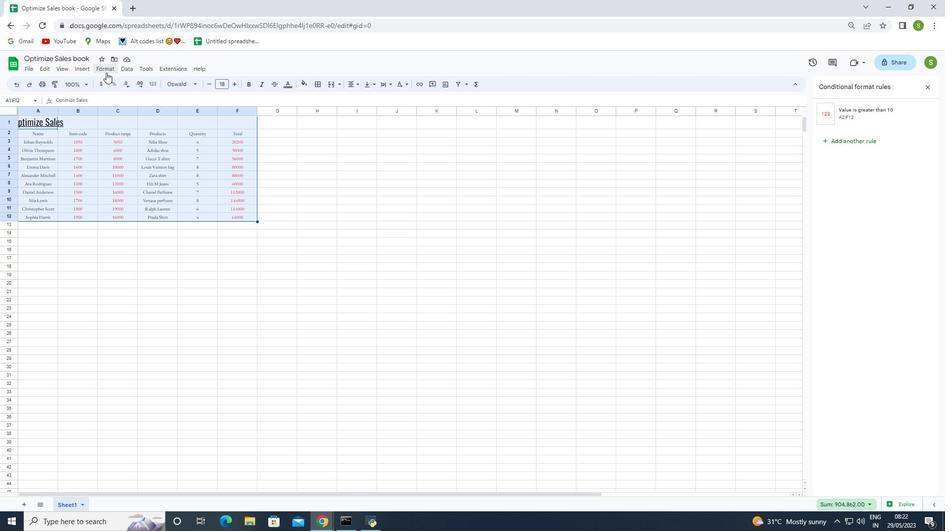 
Action: Mouse moved to (118, 219)
Screenshot: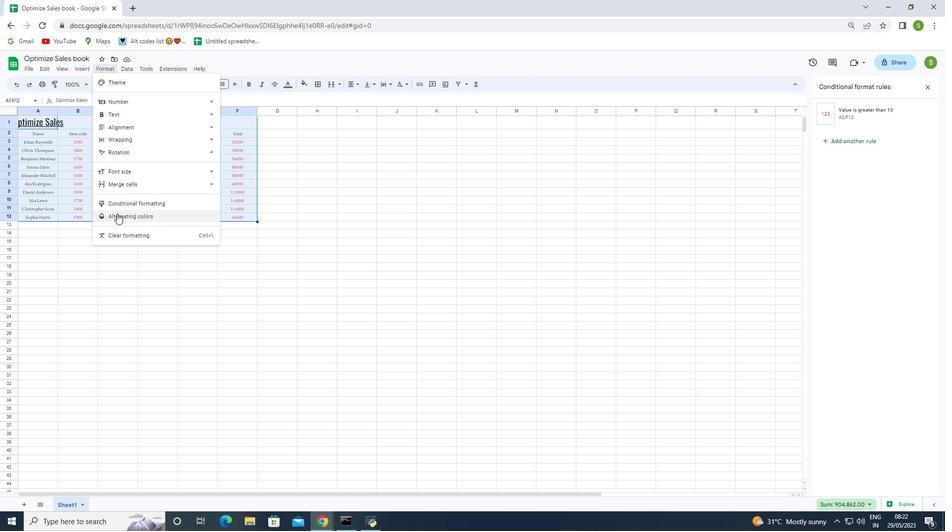 
Action: Mouse pressed left at (118, 219)
Screenshot: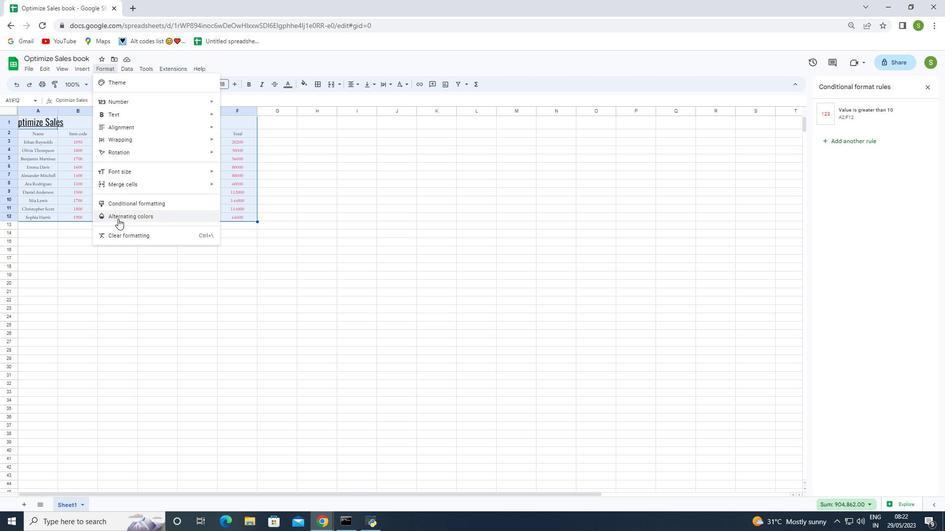 
Action: Mouse moved to (903, 258)
Screenshot: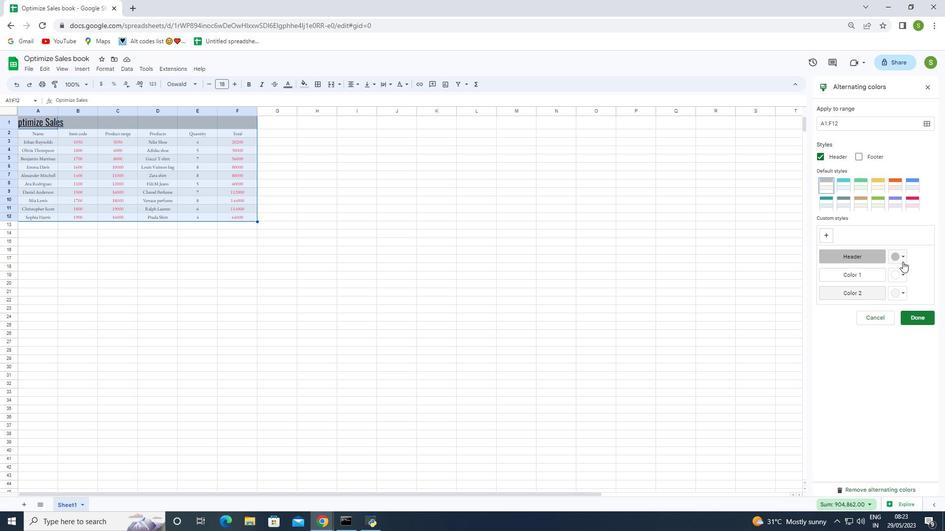 
Action: Mouse pressed left at (903, 258)
Screenshot: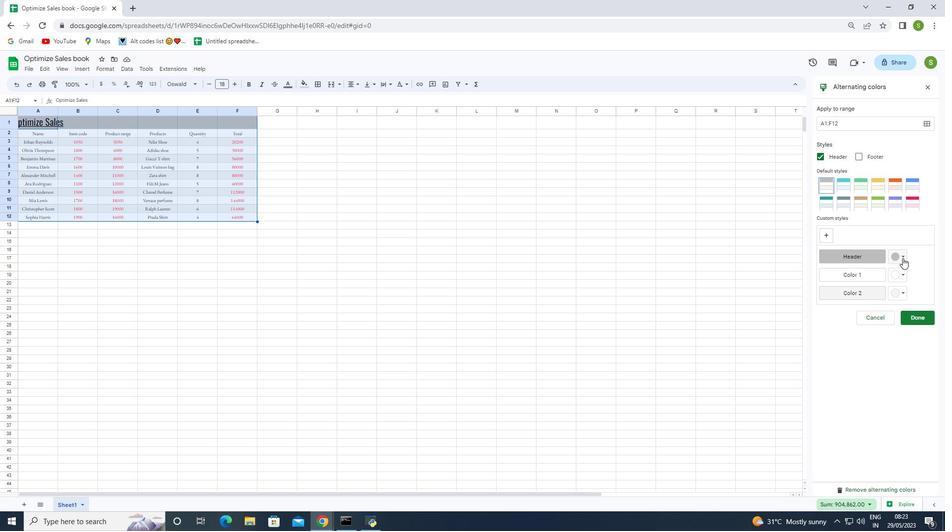 
Action: Mouse moved to (899, 272)
Screenshot: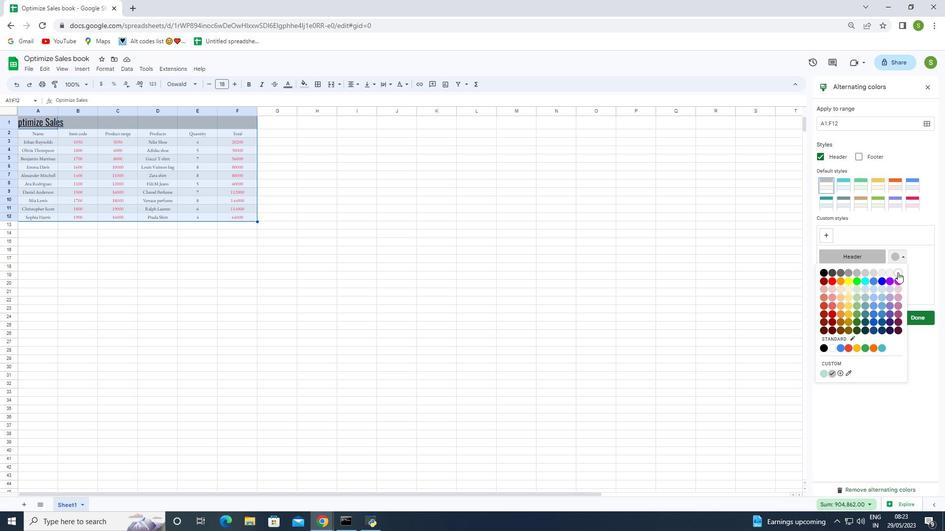 
Action: Mouse pressed left at (899, 272)
Screenshot: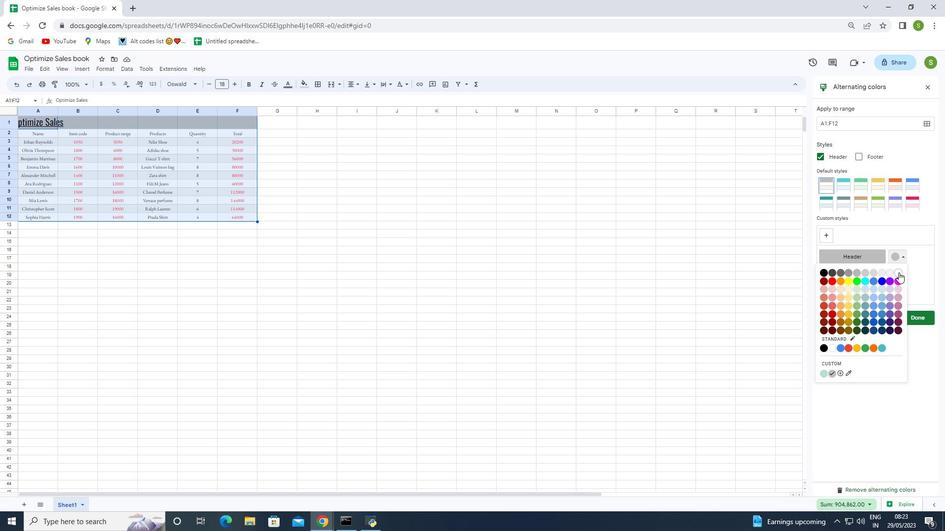 
Action: Mouse moved to (904, 273)
Screenshot: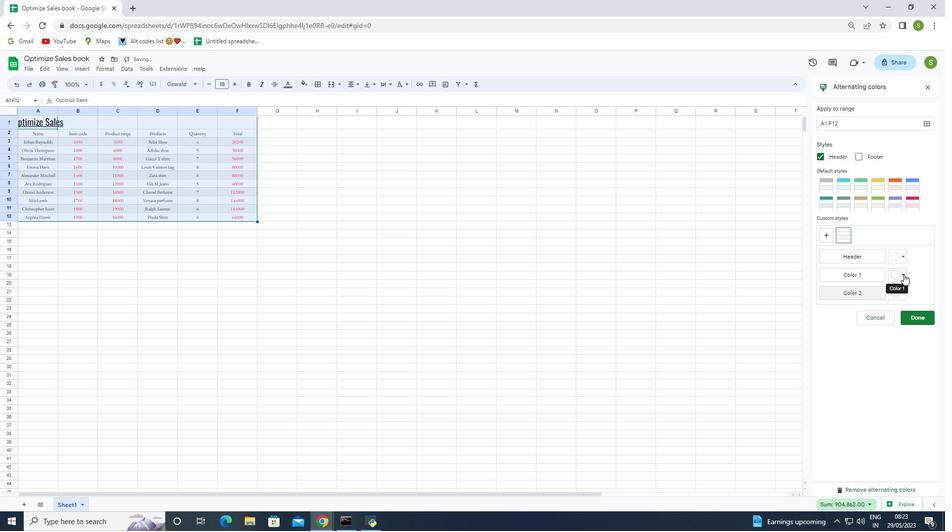
Action: Mouse pressed left at (904, 273)
Screenshot: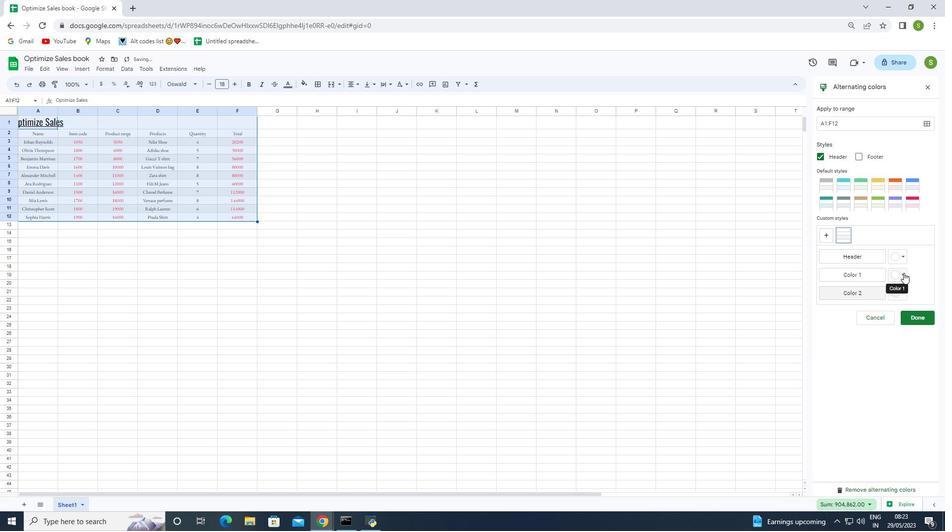 
Action: Mouse moved to (873, 290)
Screenshot: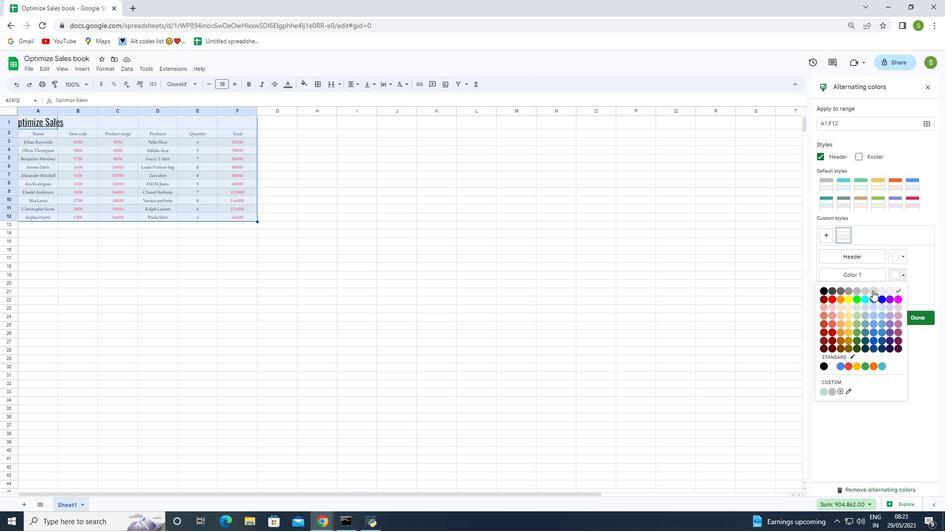 
Action: Mouse pressed left at (873, 290)
Screenshot: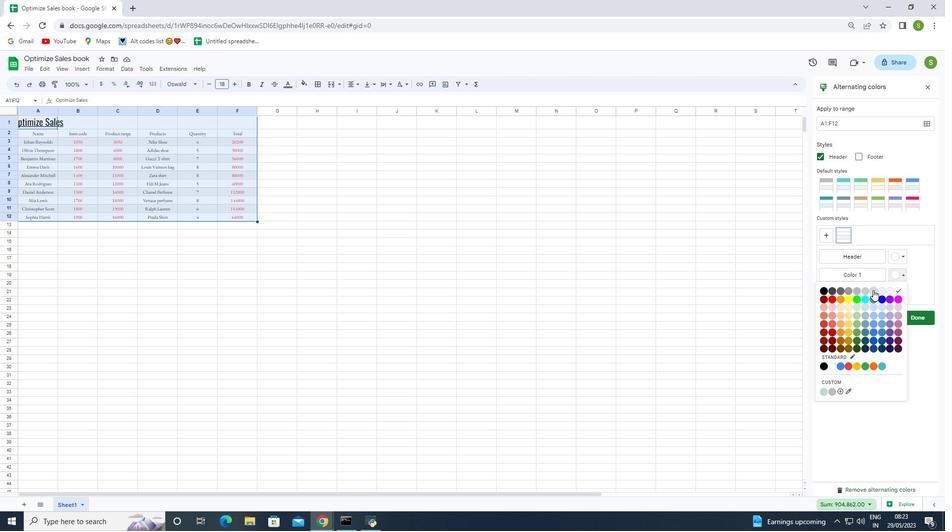 
Action: Mouse moved to (913, 318)
Screenshot: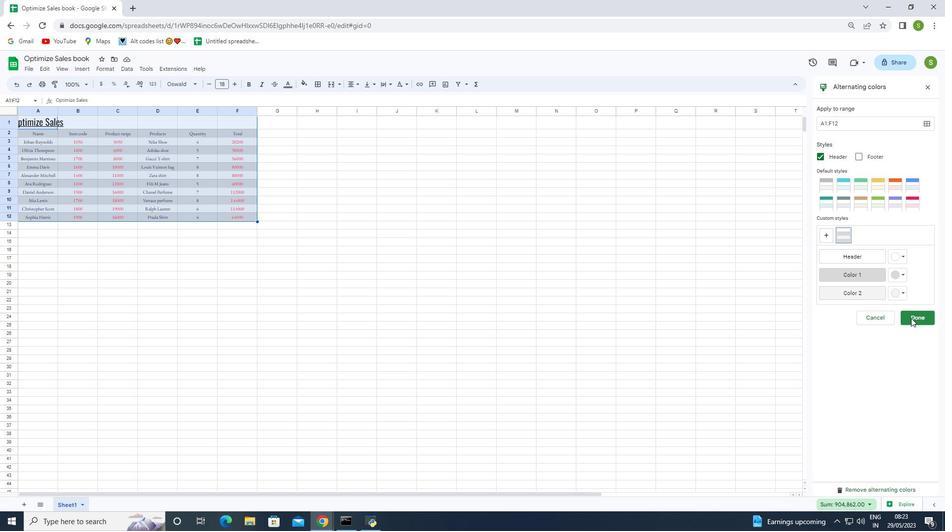 
Action: Mouse pressed left at (913, 318)
Screenshot: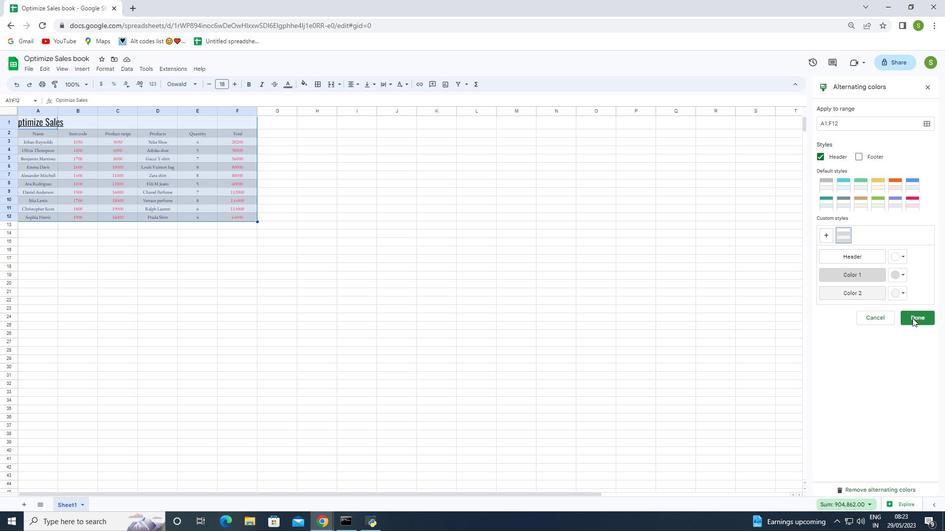 
Action: Mouse moved to (312, 289)
Screenshot: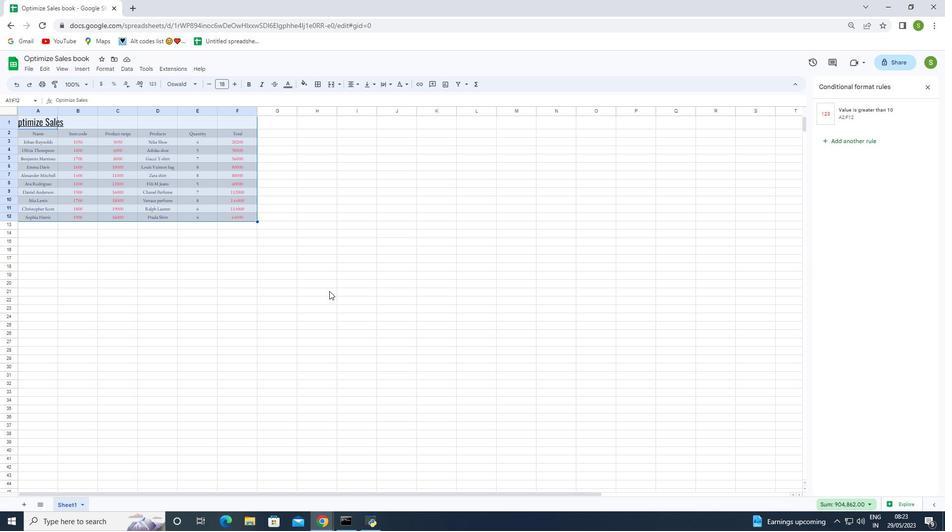 
Action: Mouse pressed left at (312, 289)
Screenshot: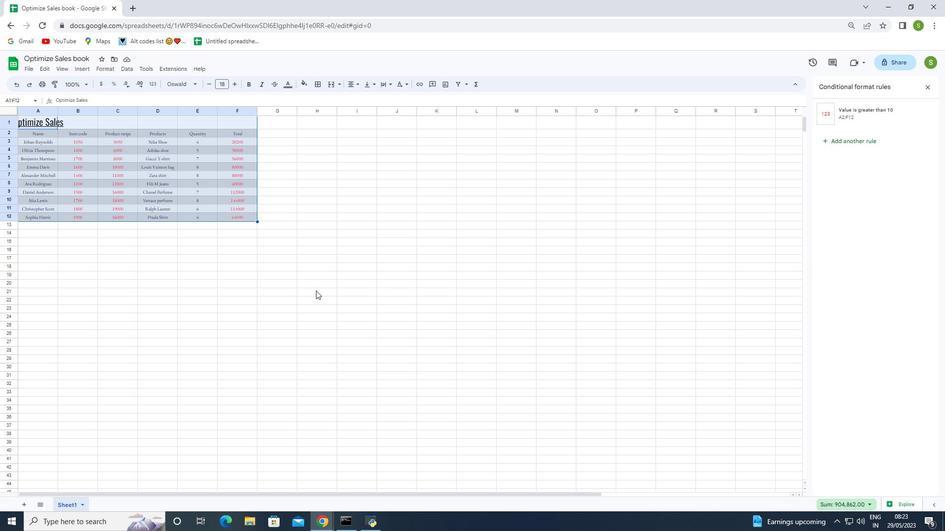 
Action: Mouse moved to (32, 133)
Screenshot: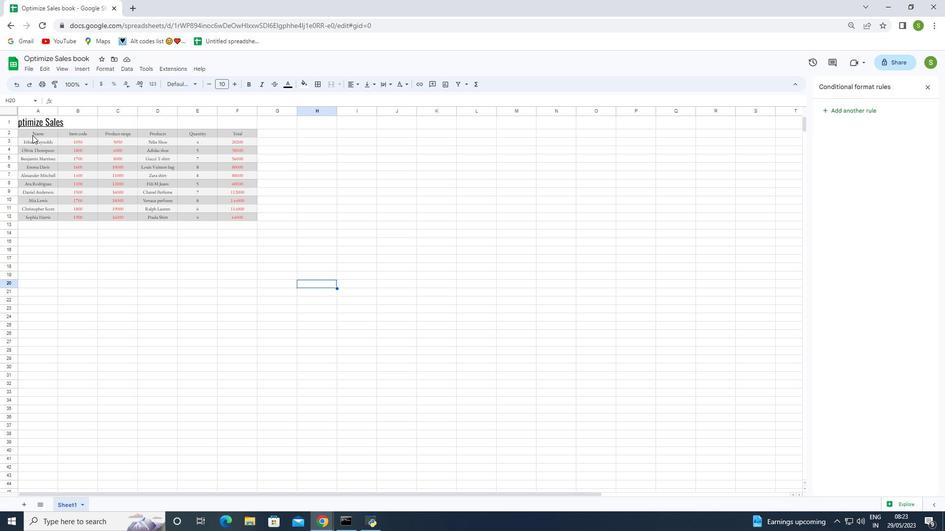 
Action: Mouse pressed left at (32, 133)
Screenshot: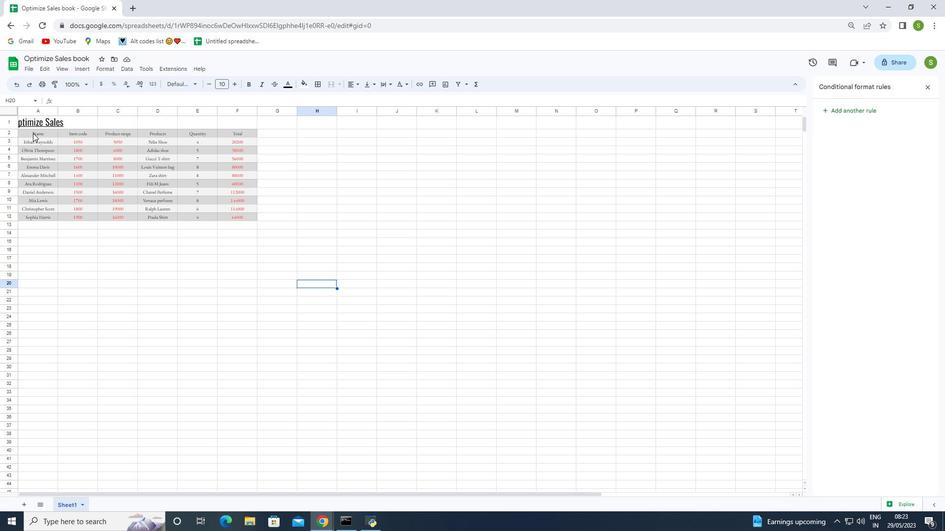 
Action: Mouse moved to (322, 86)
Screenshot: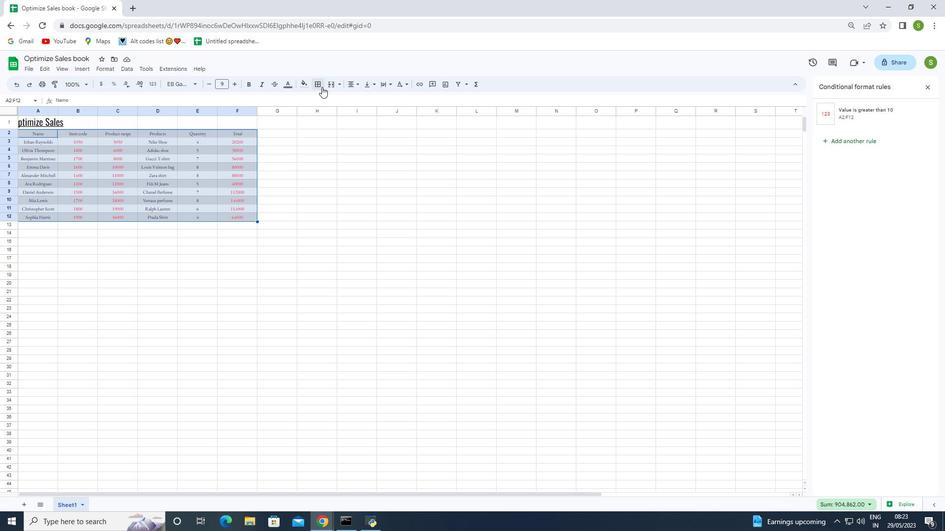 
Action: Mouse pressed left at (322, 86)
Screenshot: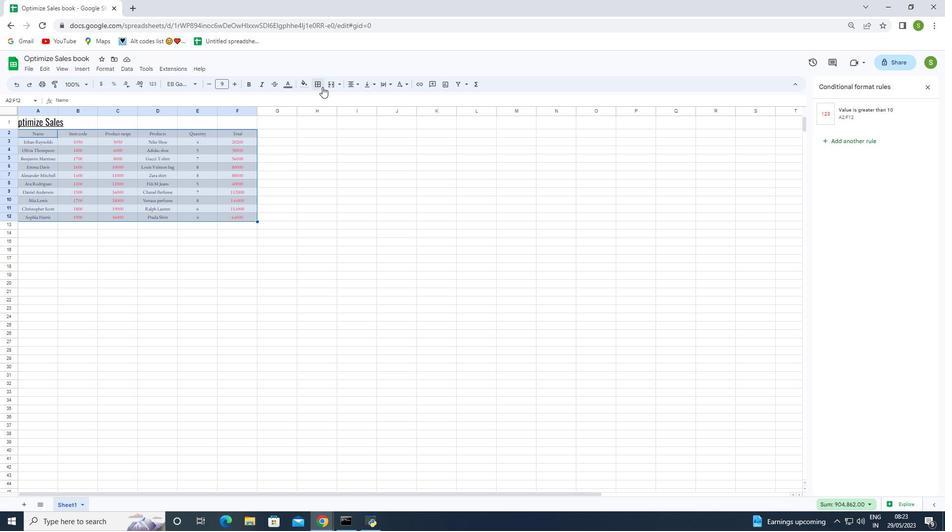 
Action: Mouse moved to (320, 100)
Screenshot: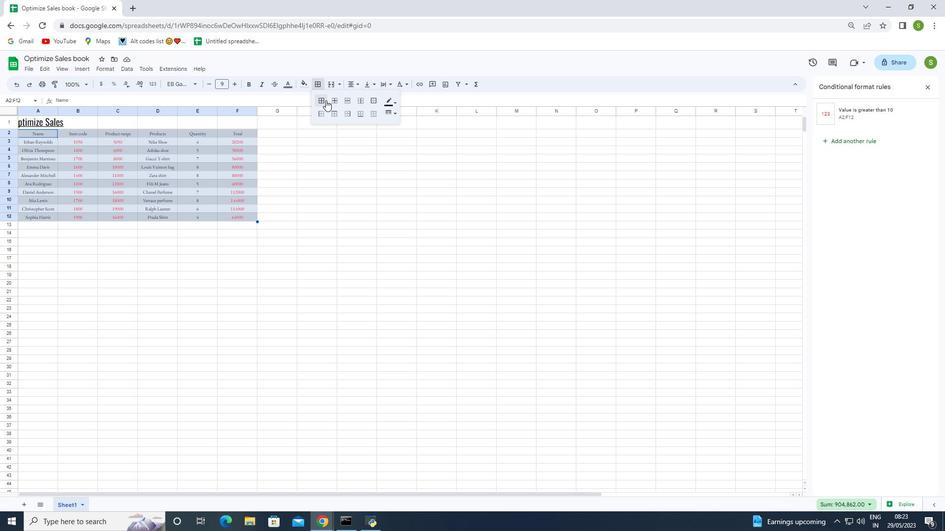 
Action: Mouse pressed left at (320, 100)
Screenshot: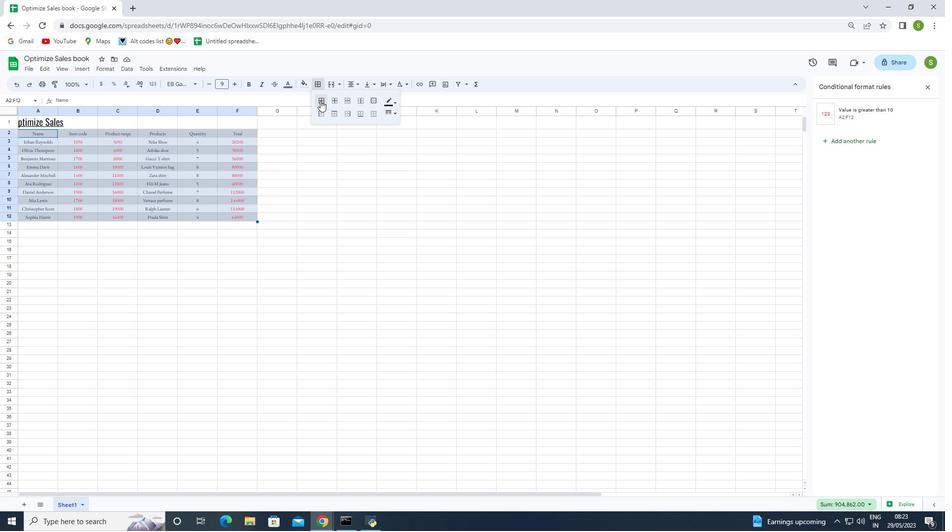 
Action: Mouse moved to (395, 98)
Screenshot: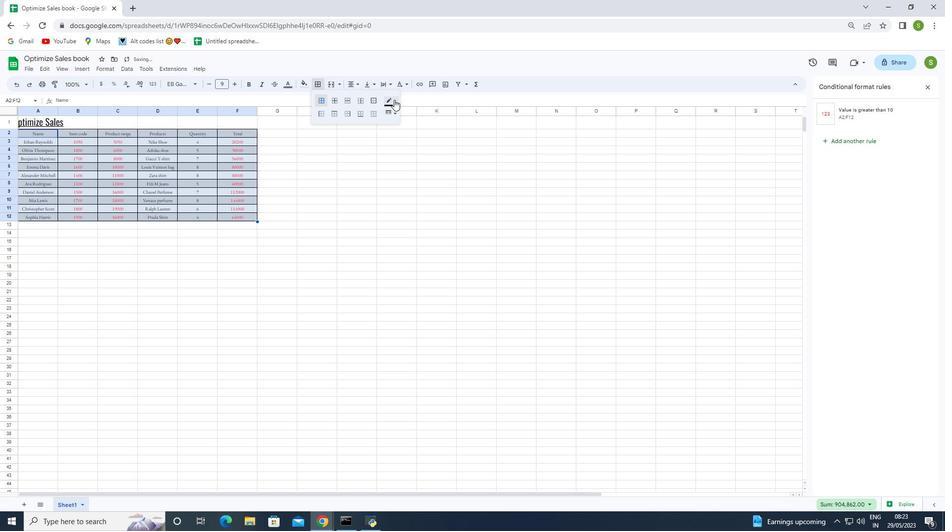 
Action: Mouse pressed left at (395, 98)
Screenshot: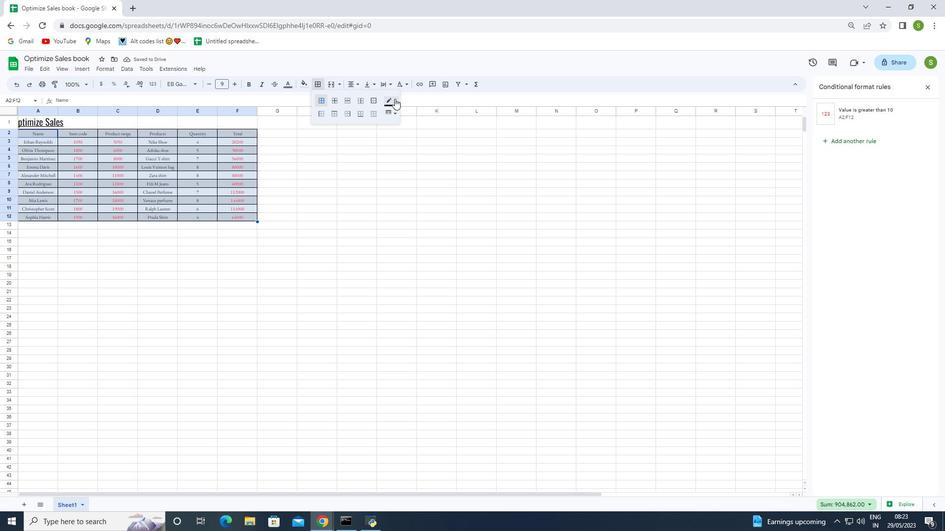 
Action: Mouse moved to (442, 127)
Screenshot: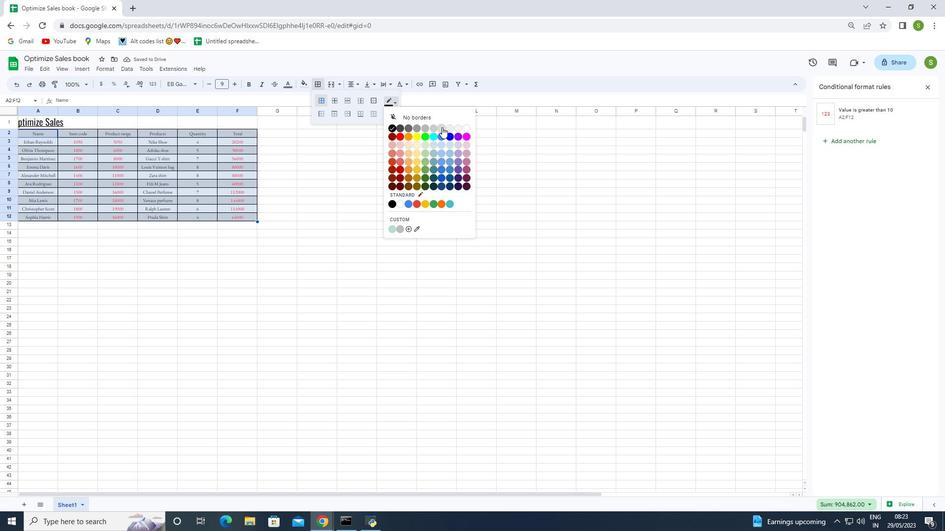 
Action: Mouse pressed left at (442, 127)
Screenshot: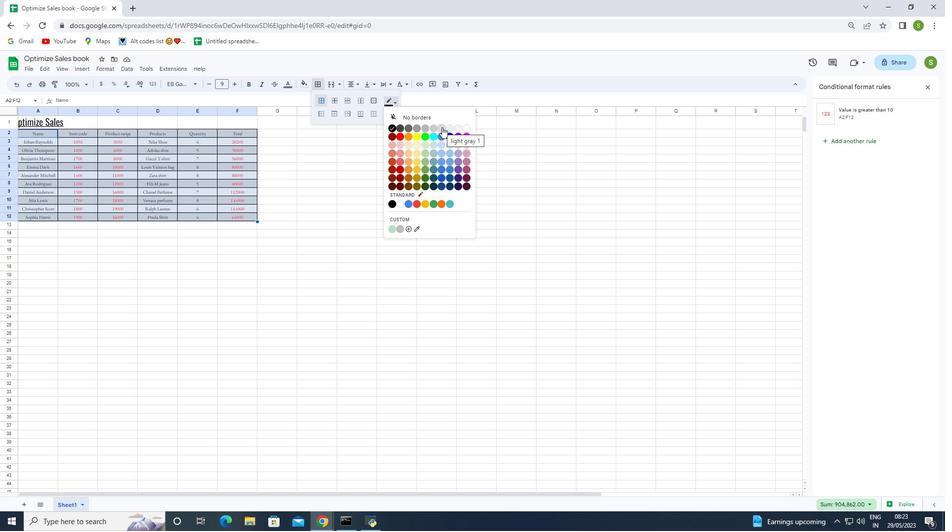 
Action: Mouse moved to (351, 241)
Screenshot: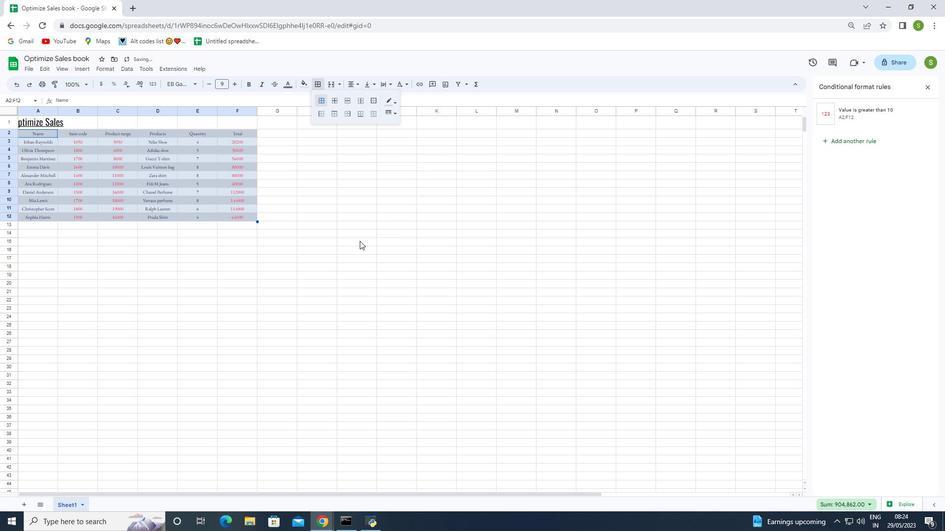 
Action: Mouse pressed left at (351, 241)
Screenshot: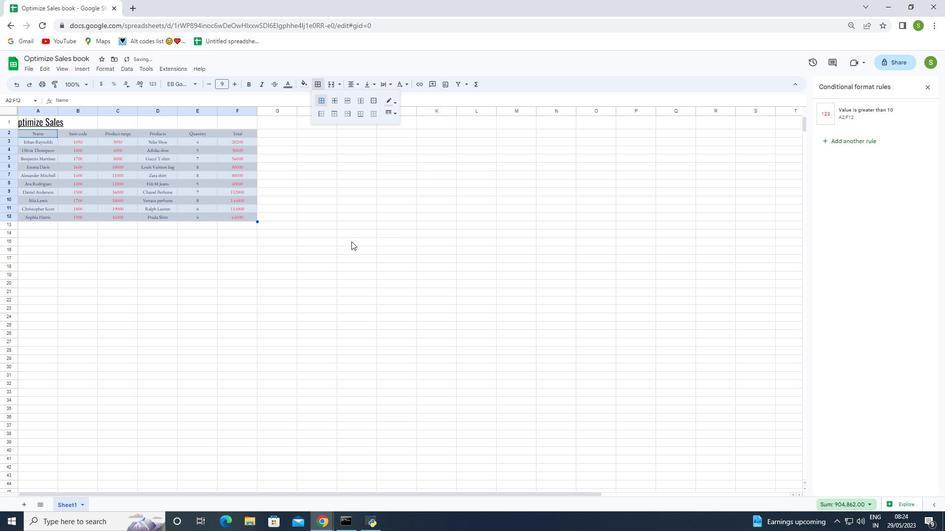 
Action: Mouse moved to (30, 68)
Screenshot: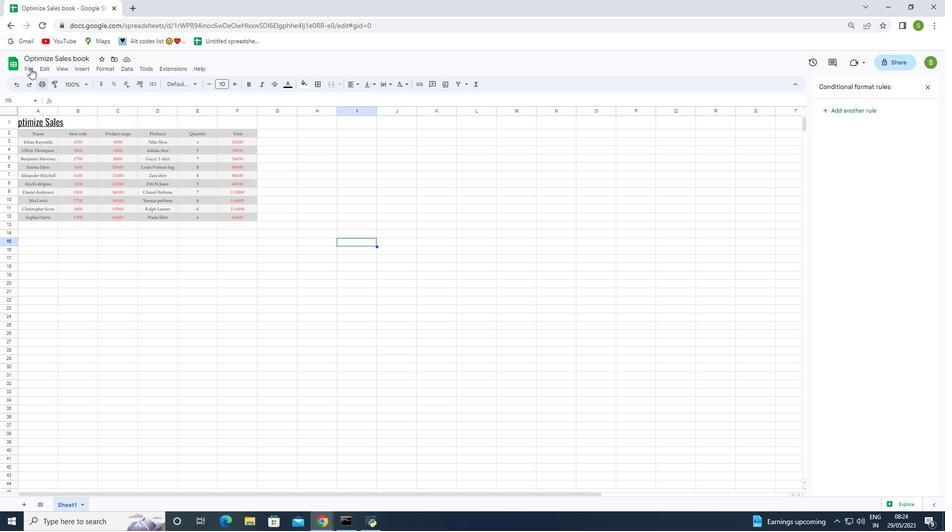 
Action: Mouse pressed left at (30, 68)
Screenshot: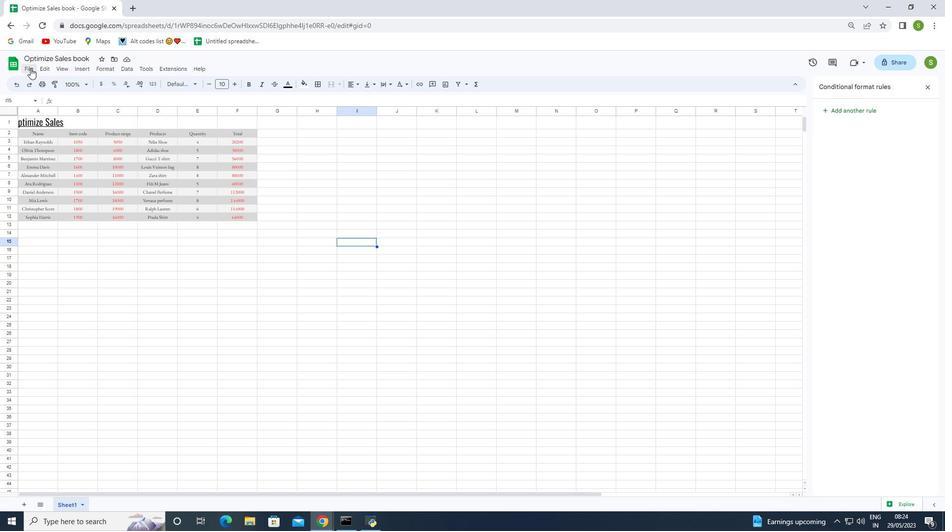 
Action: Mouse moved to (52, 182)
Screenshot: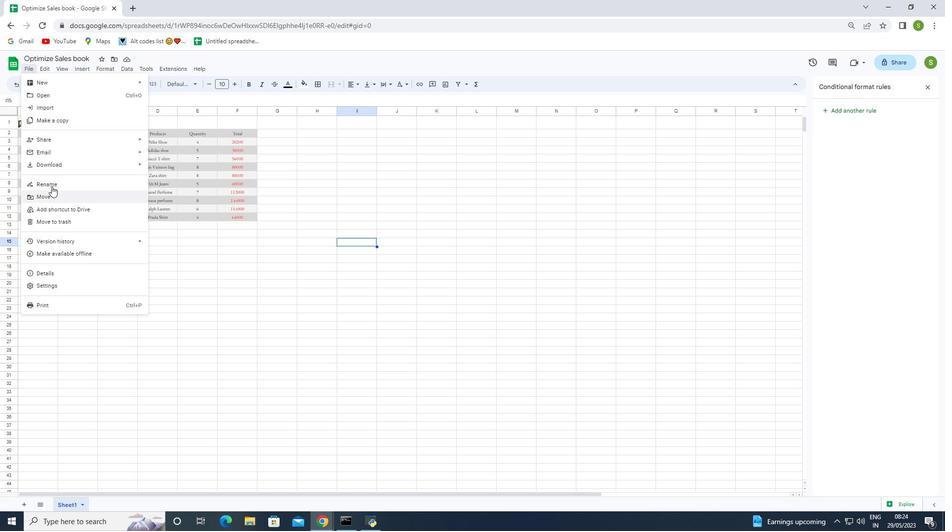 
Action: Mouse pressed left at (52, 182)
Screenshot: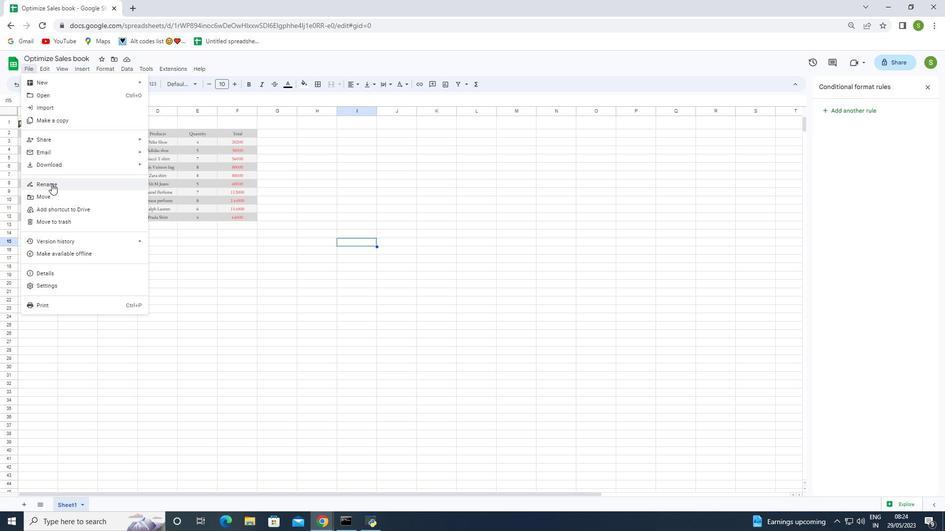
Action: Mouse moved to (131, 223)
Screenshot: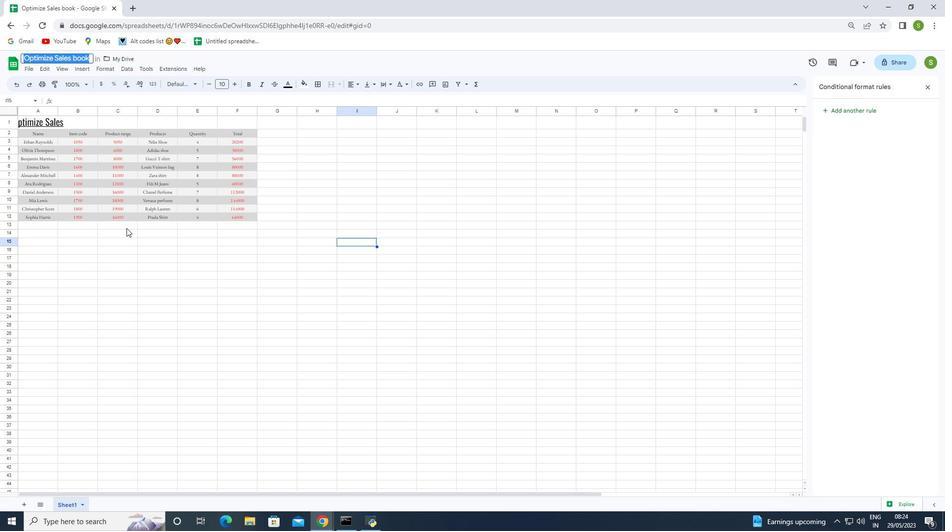 
Action: Key pressed <Key.backspace><Key.shift>Optimize<Key.space><Key.shift>Sak<Key.backspace>les<Key.space>book
Screenshot: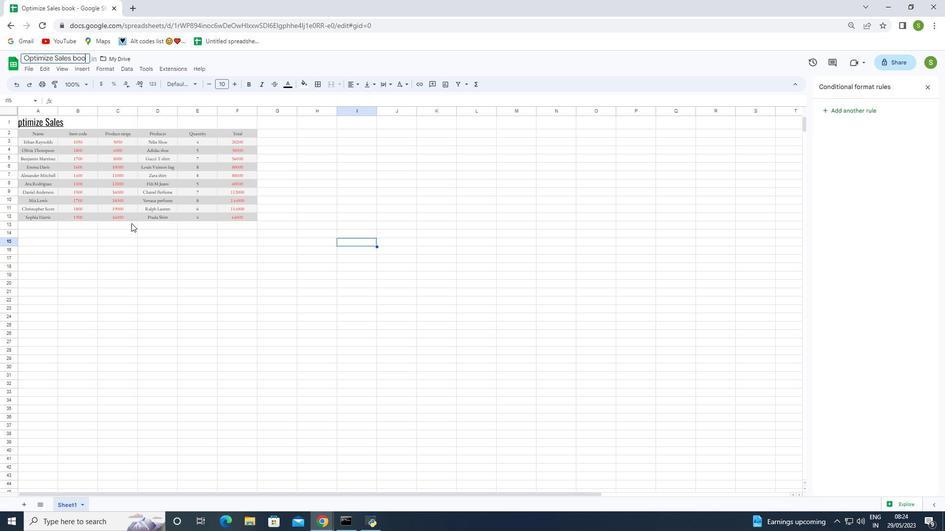 
Action: Mouse moved to (195, 286)
Screenshot: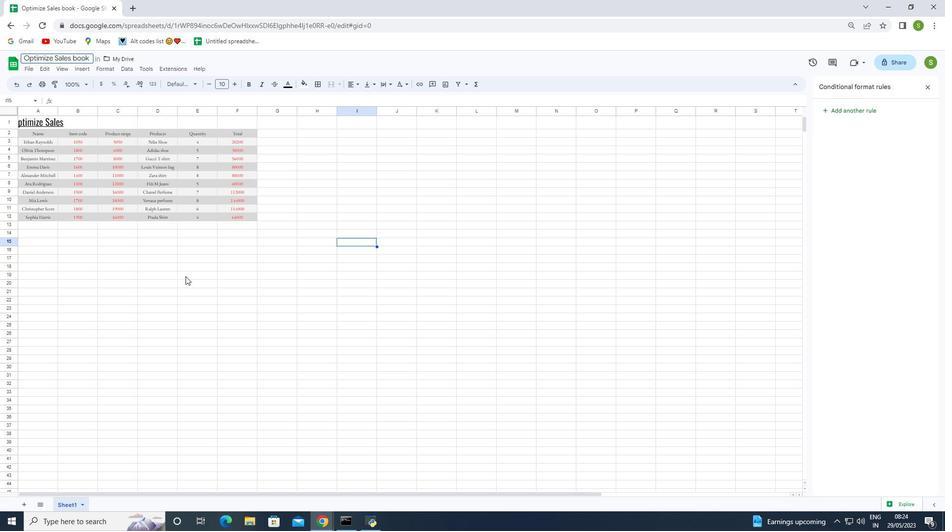 
Action: Key pressed <Key.enter>
Screenshot: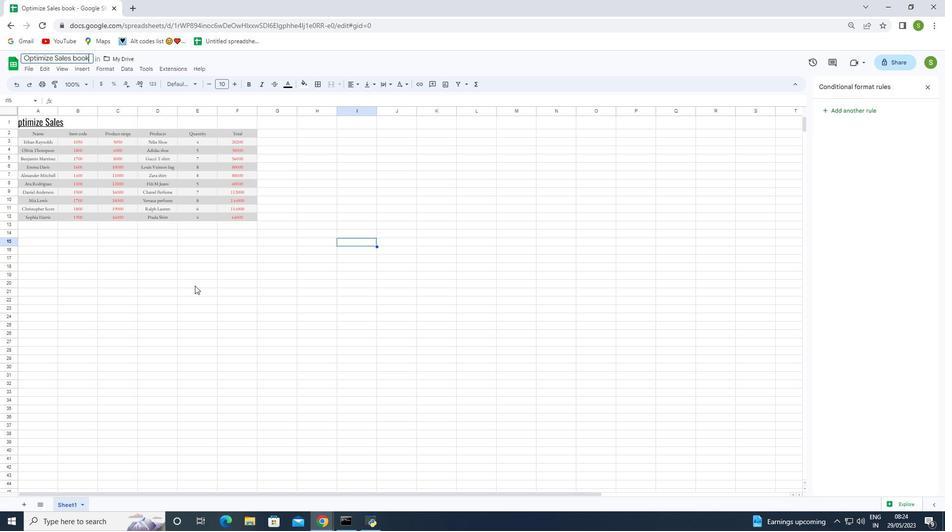 
Action: Mouse moved to (258, 399)
Screenshot: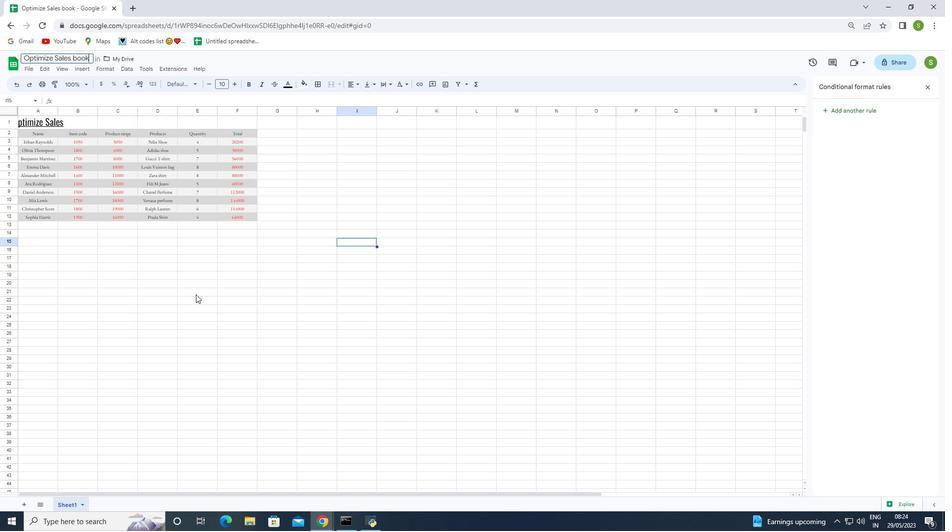 
Action: Mouse pressed left at (258, 399)
Screenshot: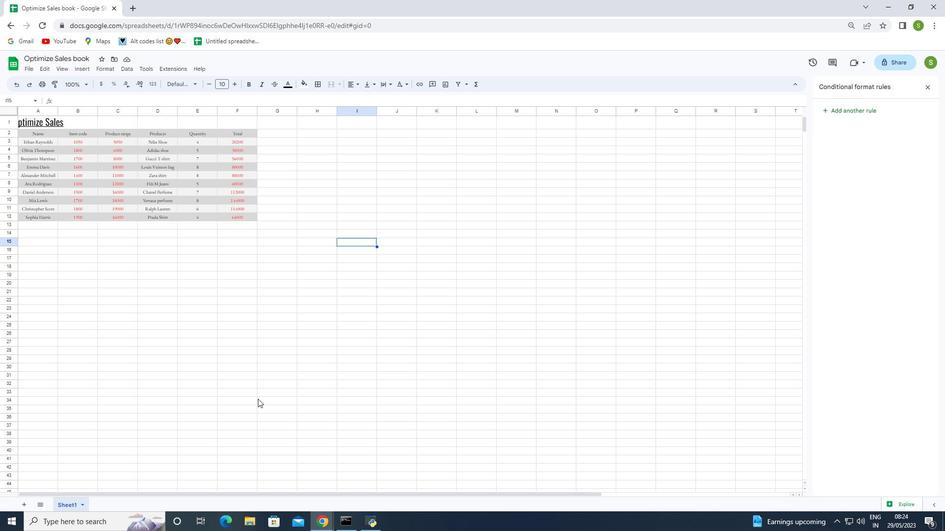 
Action: Mouse moved to (195, 206)
Screenshot: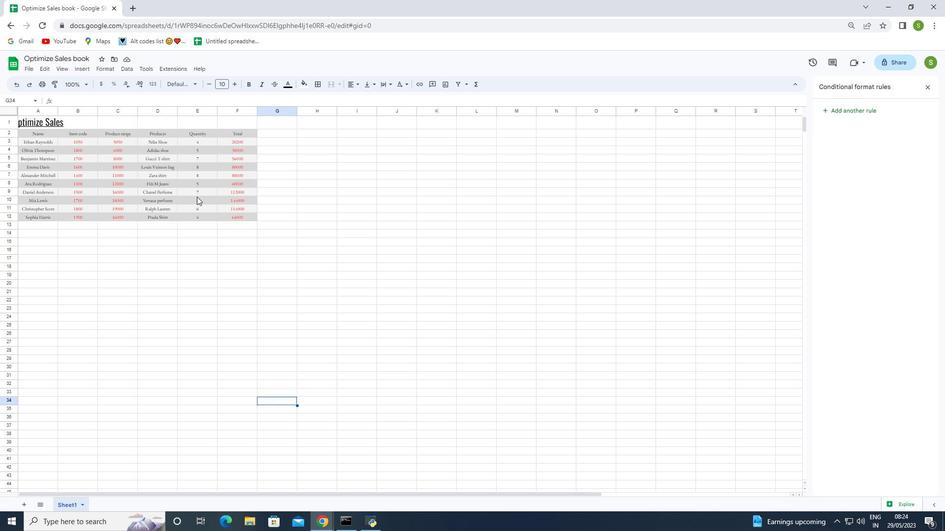 
